 Task: Find connections with filter location Kheda with filter topic #startupswith filter profile language English with filter current company Cognizant with filter school Muthayammal Engineering College with filter industry Conservation Programs with filter service category Financial Planning with filter keywords title Area Sales Manager
Action: Mouse moved to (305, 220)
Screenshot: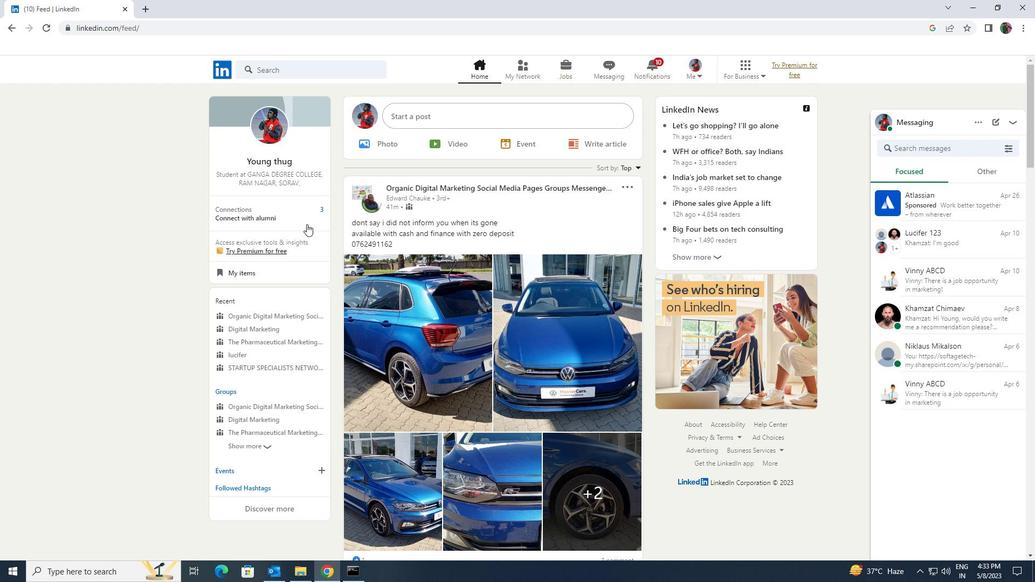
Action: Mouse pressed left at (305, 220)
Screenshot: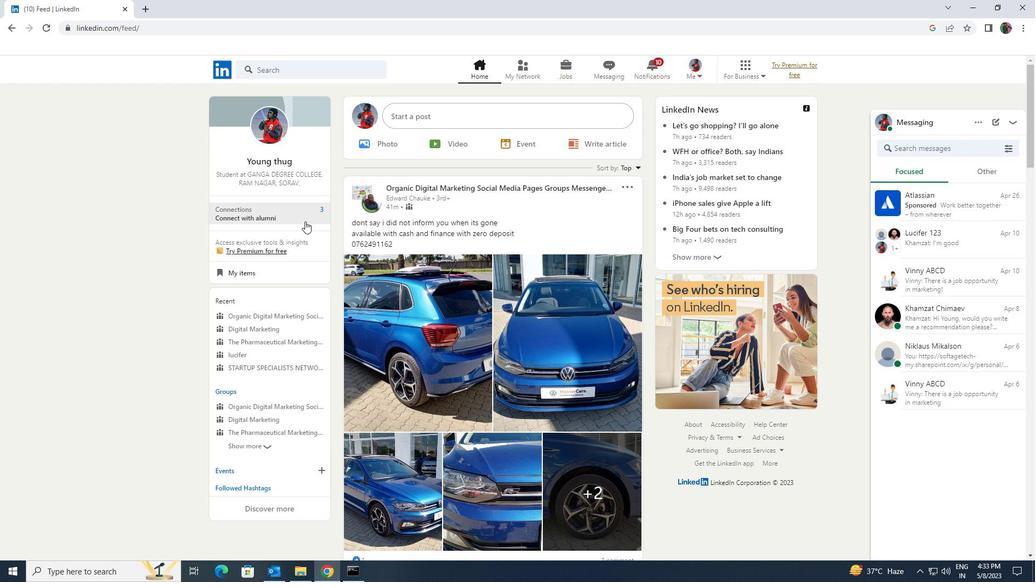 
Action: Mouse moved to (313, 127)
Screenshot: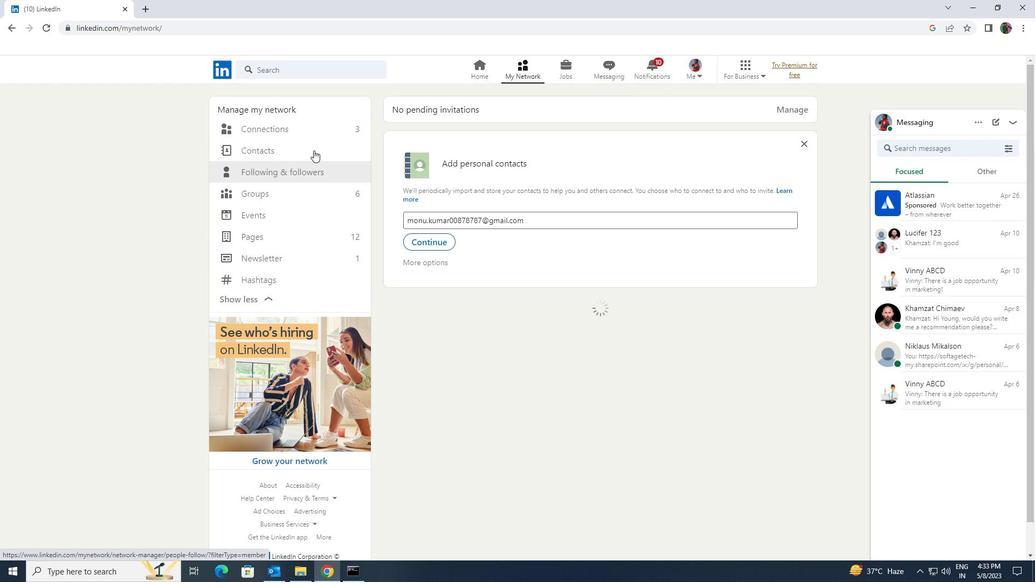 
Action: Mouse pressed left at (313, 127)
Screenshot: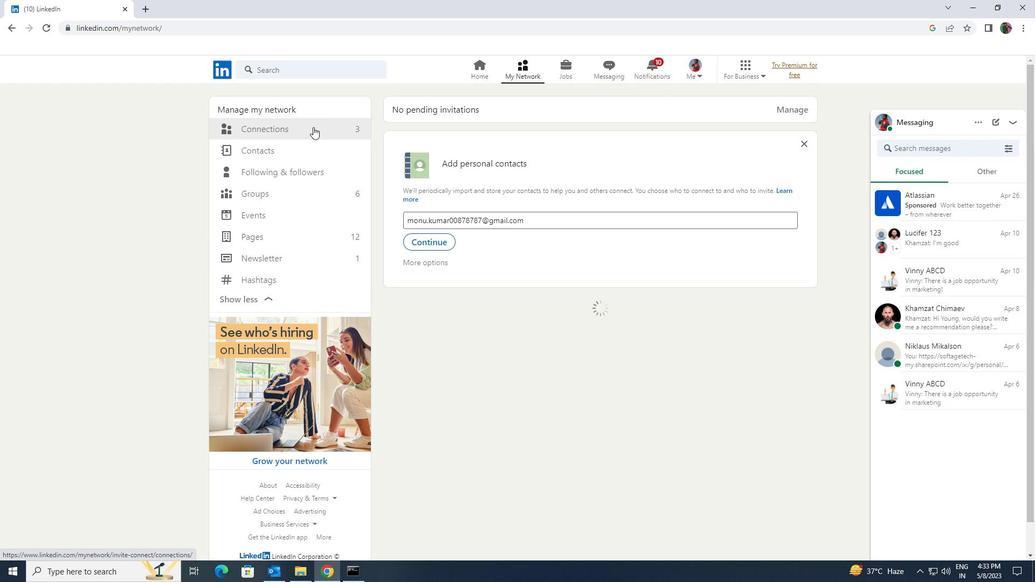 
Action: Mouse moved to (587, 132)
Screenshot: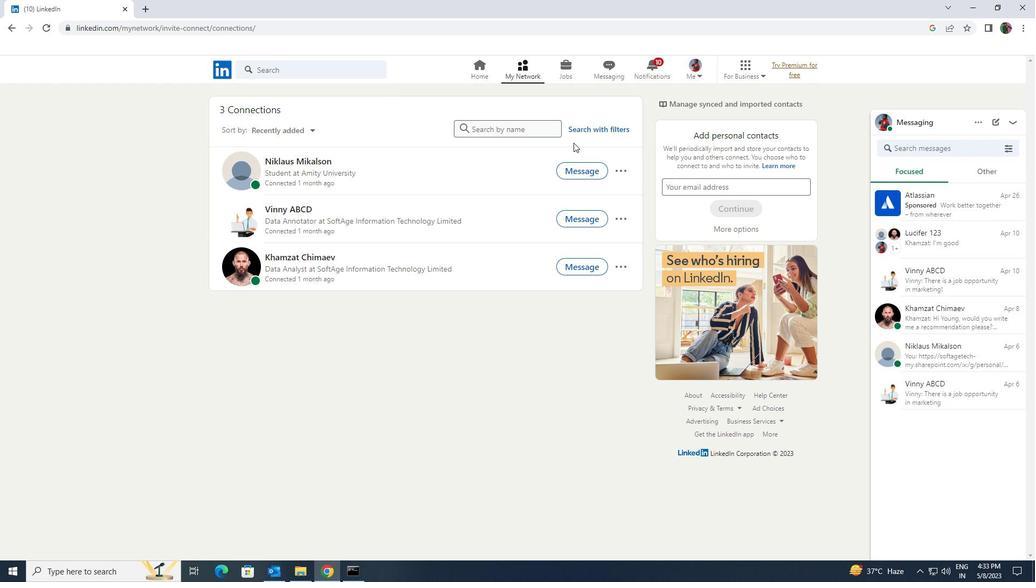 
Action: Mouse pressed left at (587, 132)
Screenshot: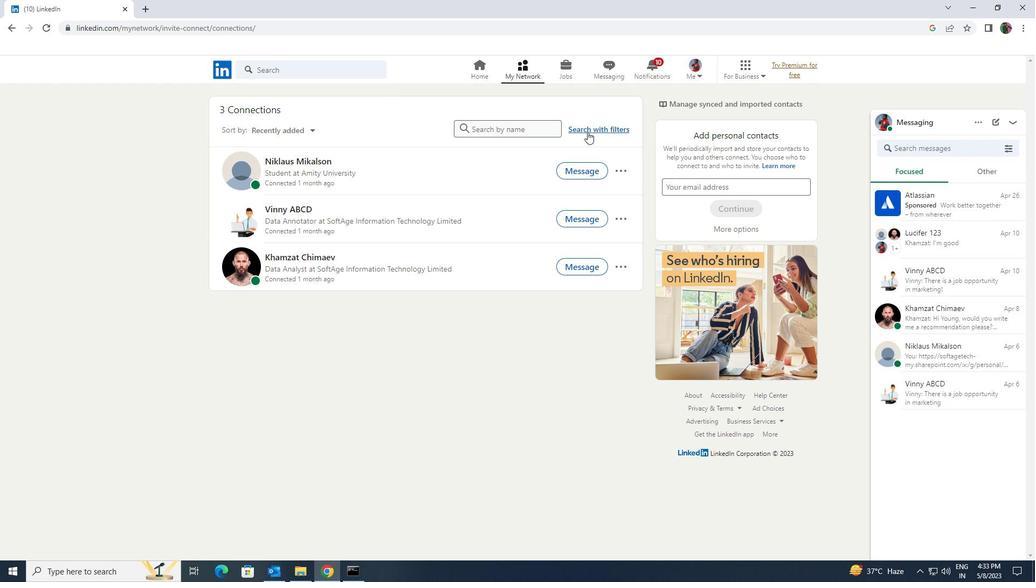 
Action: Mouse moved to (547, 94)
Screenshot: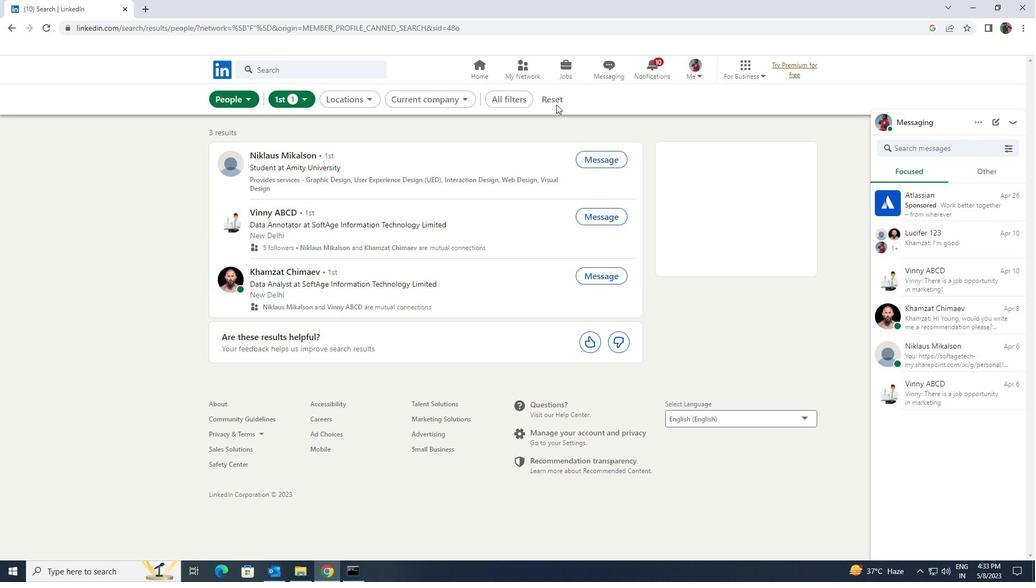 
Action: Mouse pressed left at (547, 94)
Screenshot: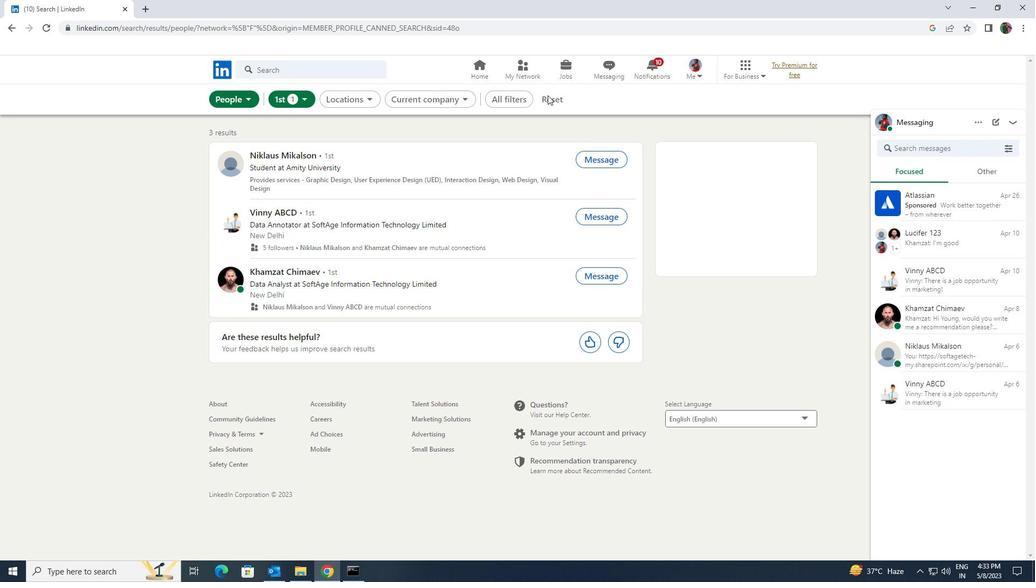 
Action: Mouse moved to (550, 99)
Screenshot: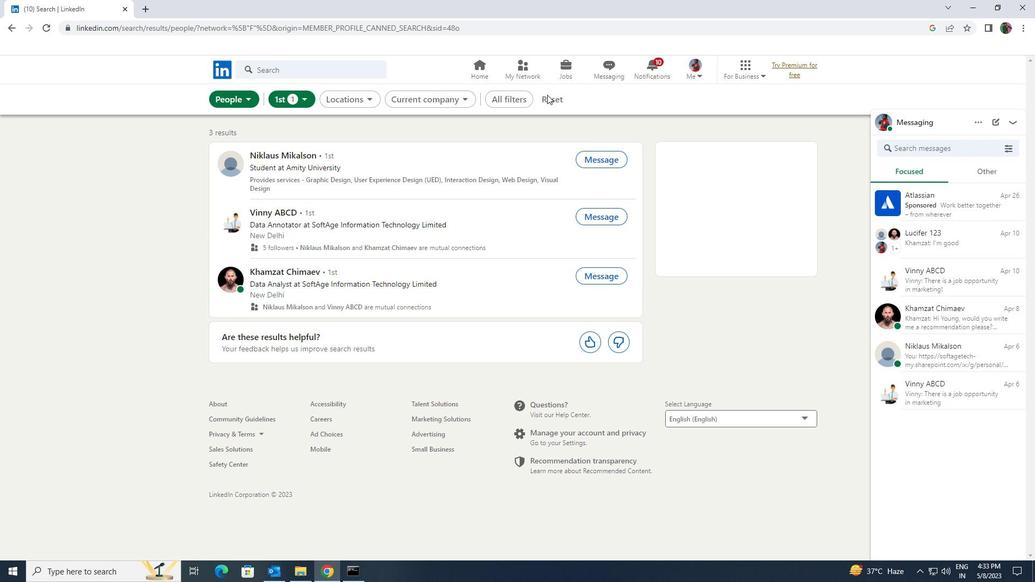 
Action: Mouse pressed left at (550, 99)
Screenshot: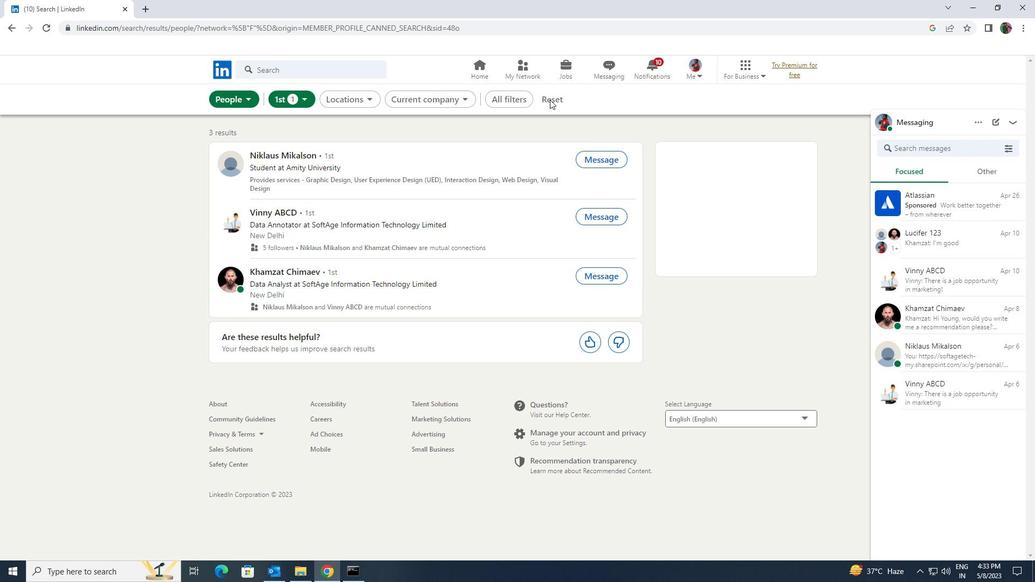 
Action: Mouse moved to (549, 99)
Screenshot: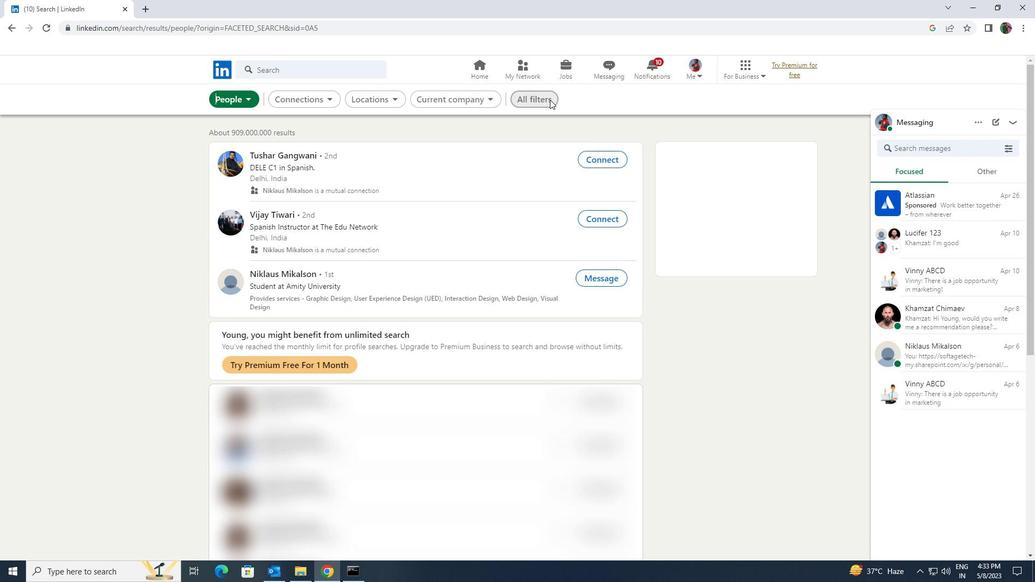 
Action: Mouse pressed left at (549, 99)
Screenshot: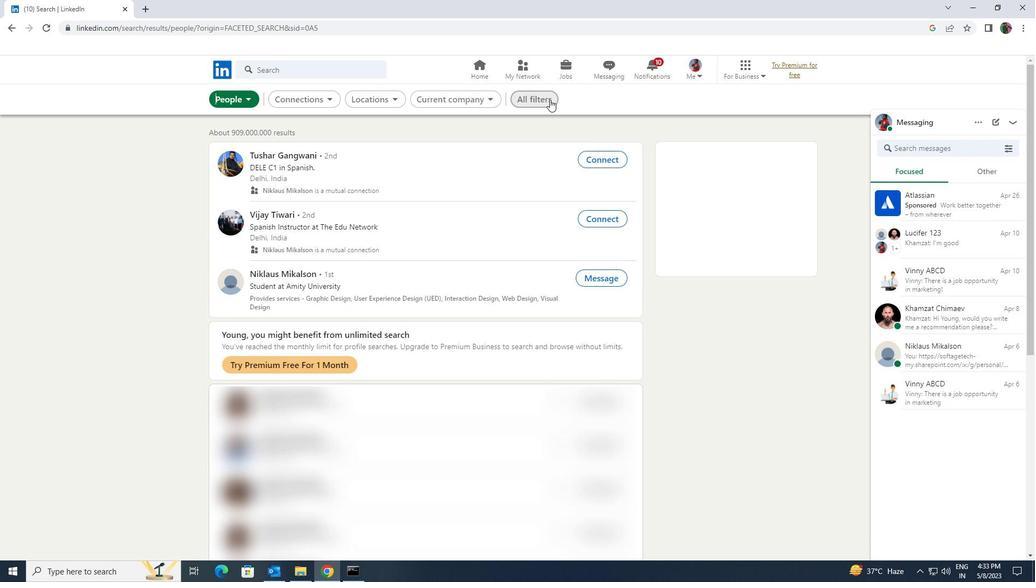 
Action: Mouse moved to (896, 429)
Screenshot: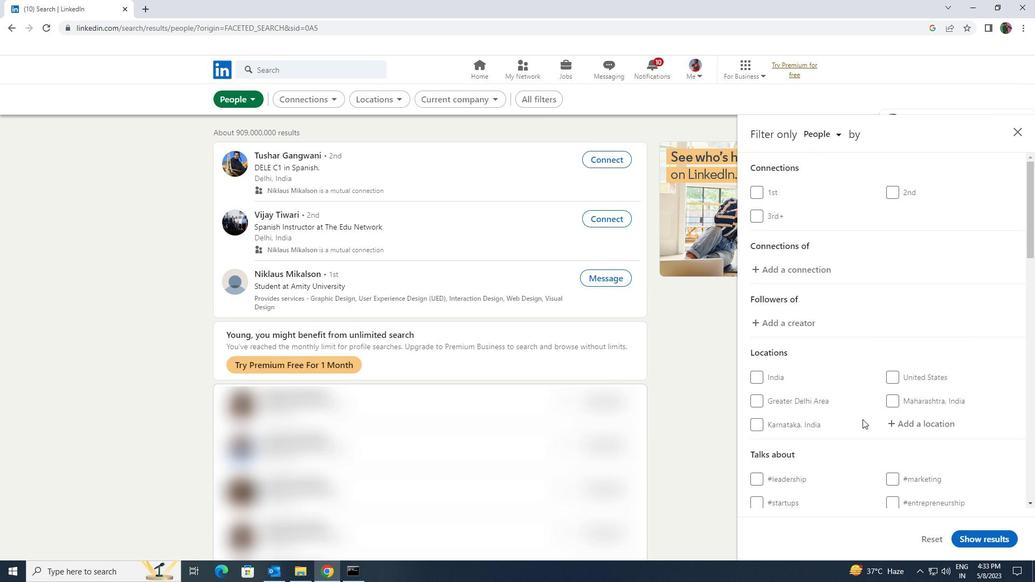 
Action: Mouse pressed left at (896, 429)
Screenshot: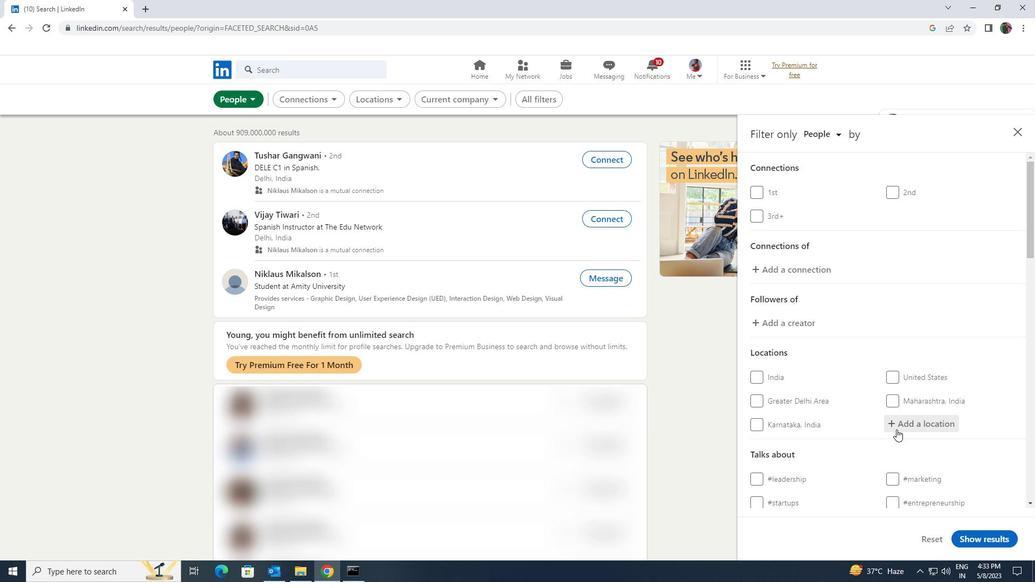 
Action: Key pressed <Key.shift><Key.shift><Key.shift><Key.shift><Key.shift><Key.shift><Key.shift>KHEDA
Screenshot: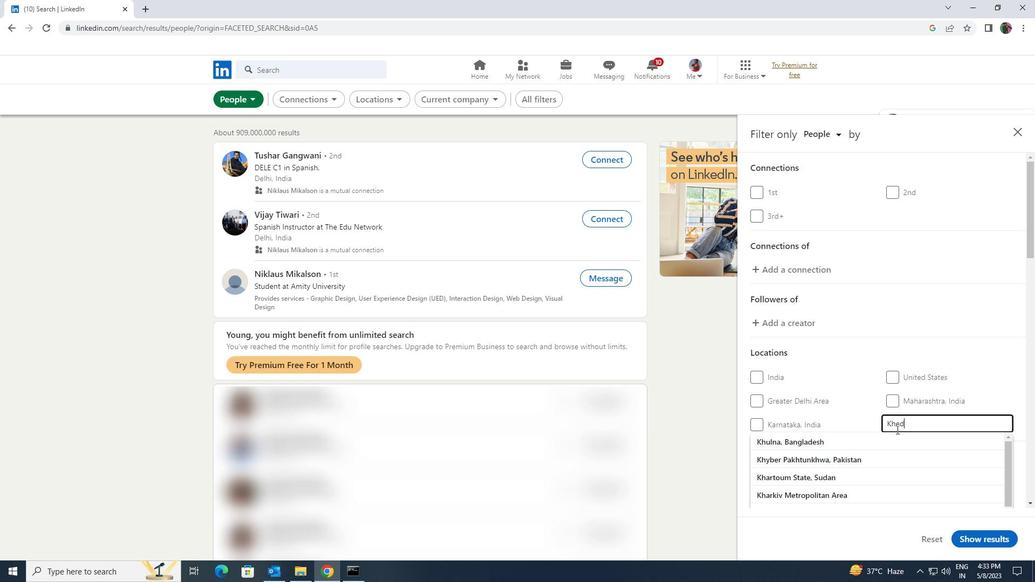 
Action: Mouse moved to (895, 438)
Screenshot: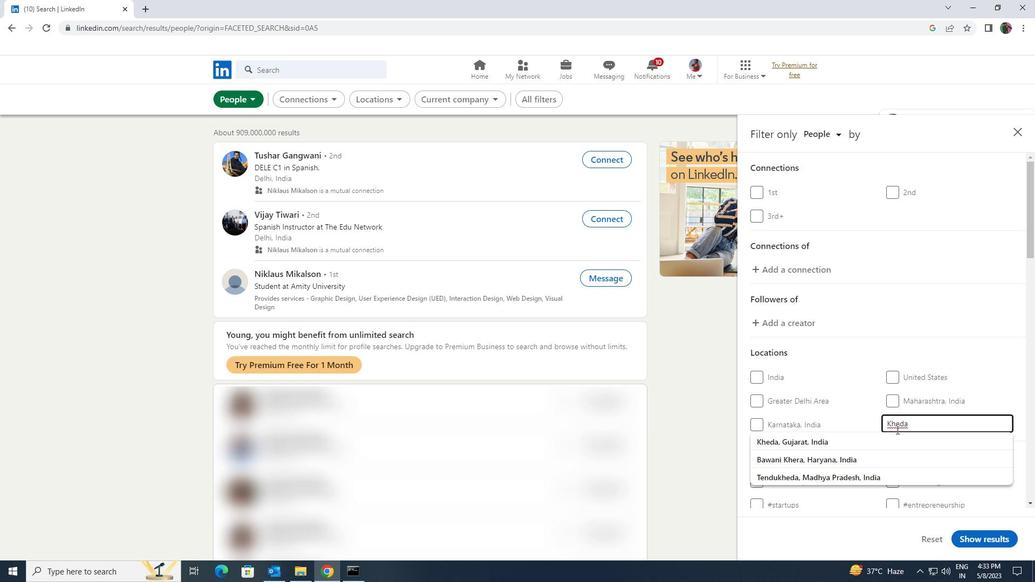 
Action: Mouse pressed left at (895, 438)
Screenshot: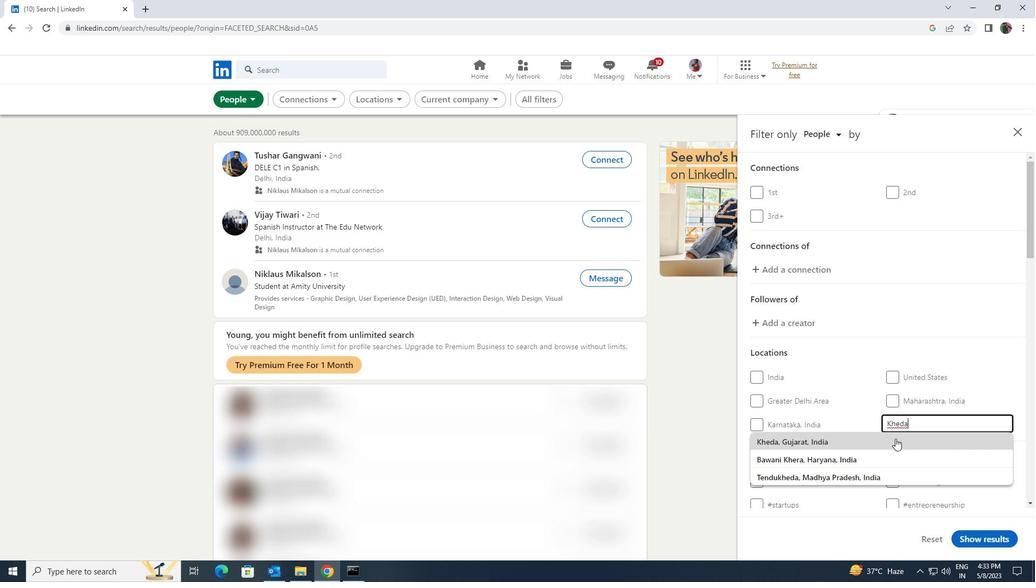 
Action: Mouse scrolled (895, 438) with delta (0, 0)
Screenshot: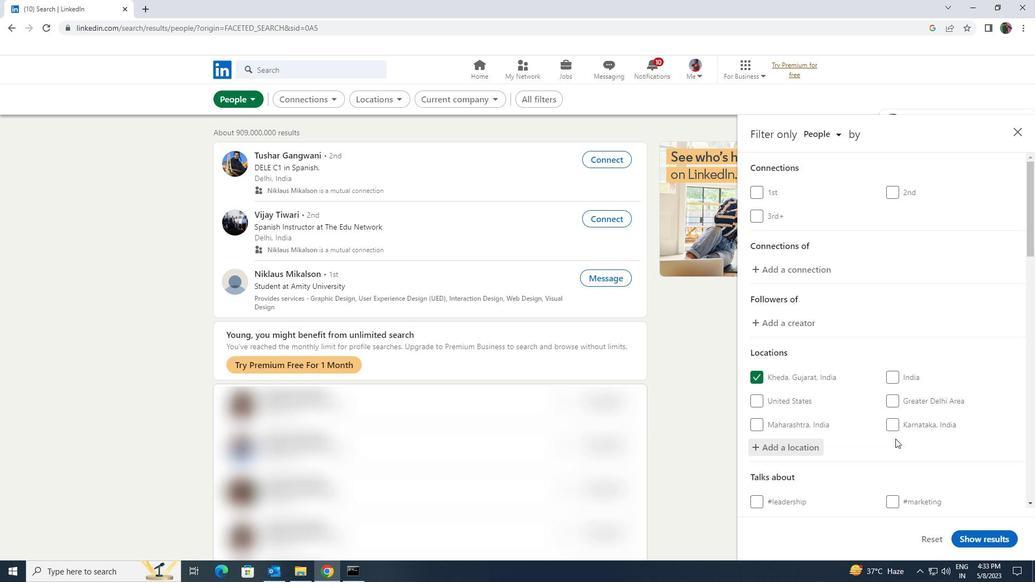 
Action: Mouse scrolled (895, 438) with delta (0, 0)
Screenshot: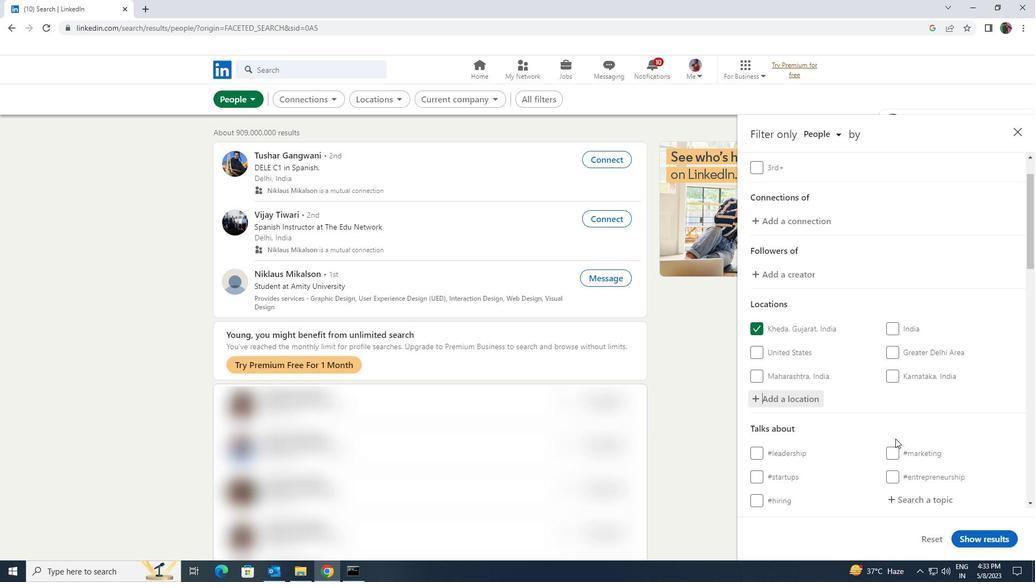 
Action: Mouse moved to (895, 444)
Screenshot: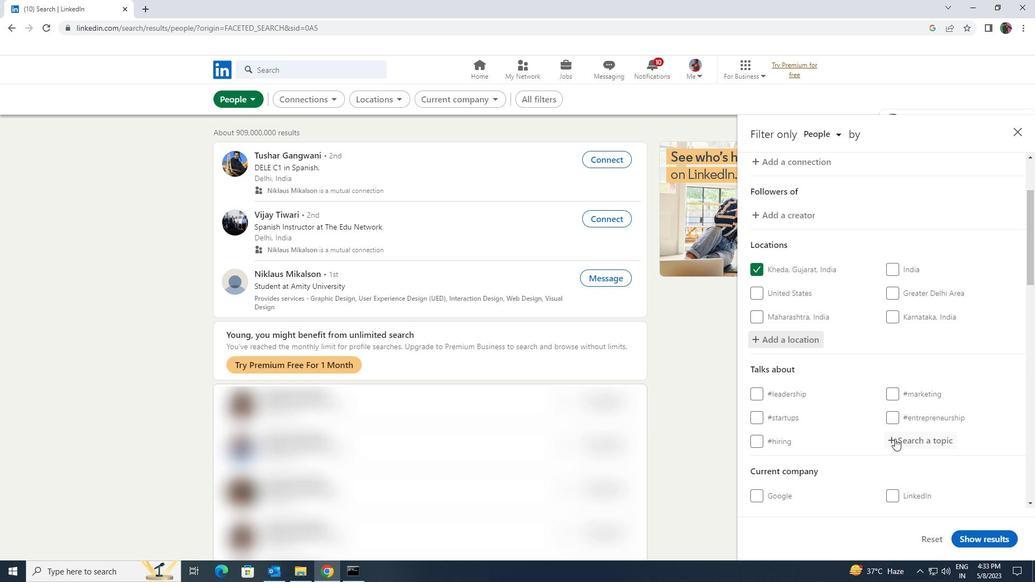 
Action: Mouse pressed left at (895, 444)
Screenshot: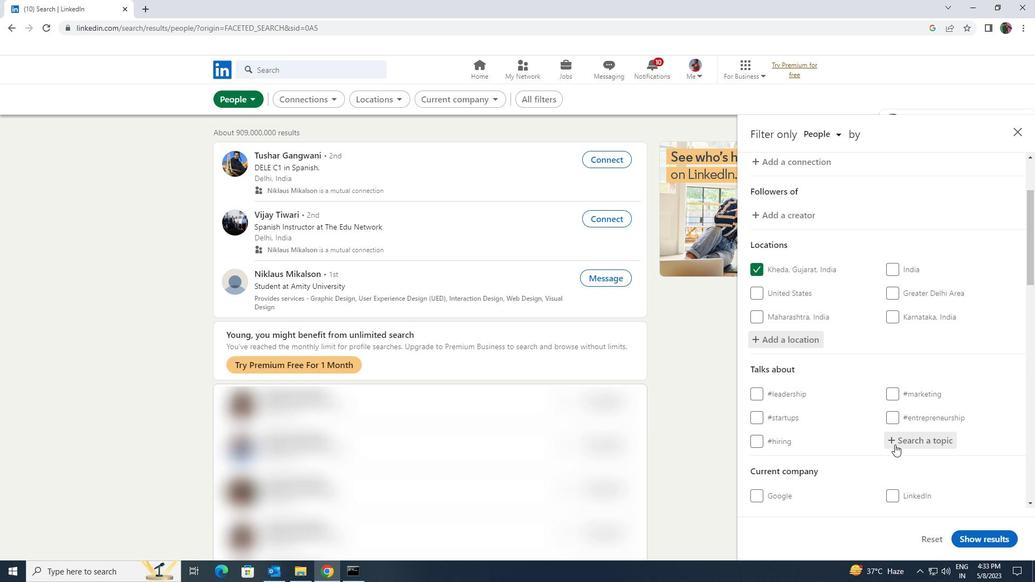 
Action: Key pressed <Key.shift>STARTUP
Screenshot: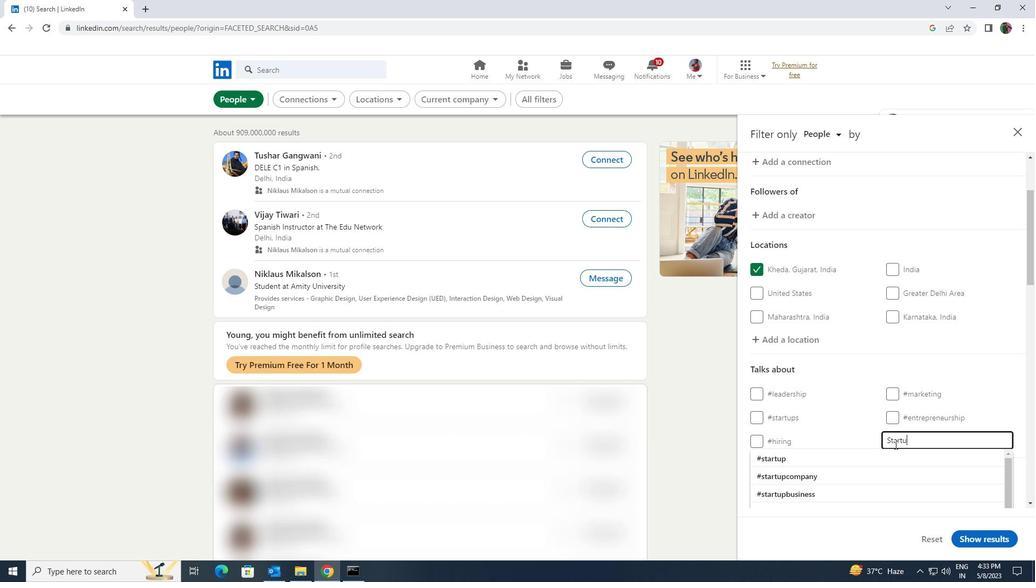 
Action: Mouse moved to (891, 460)
Screenshot: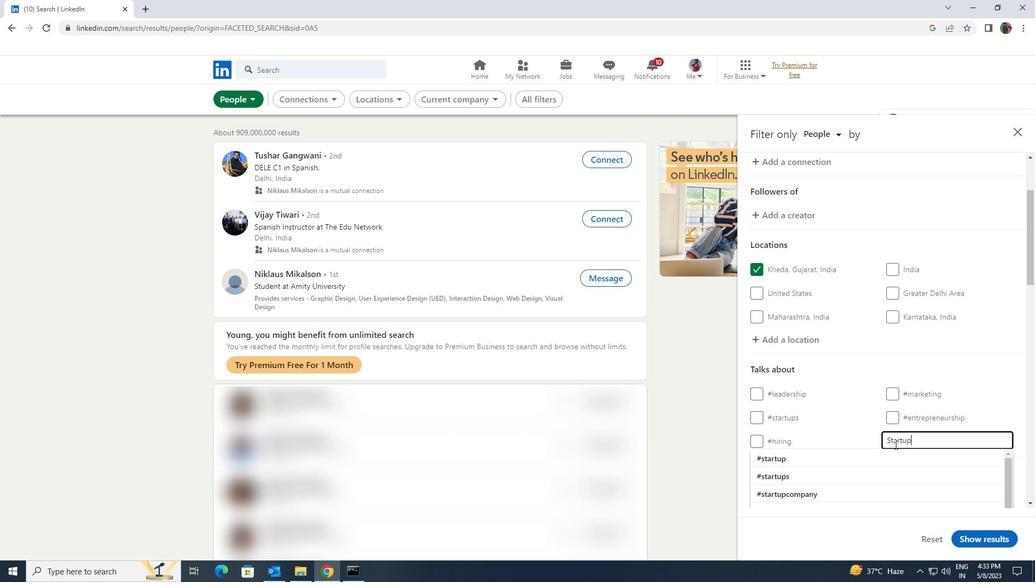 
Action: Mouse pressed left at (891, 460)
Screenshot: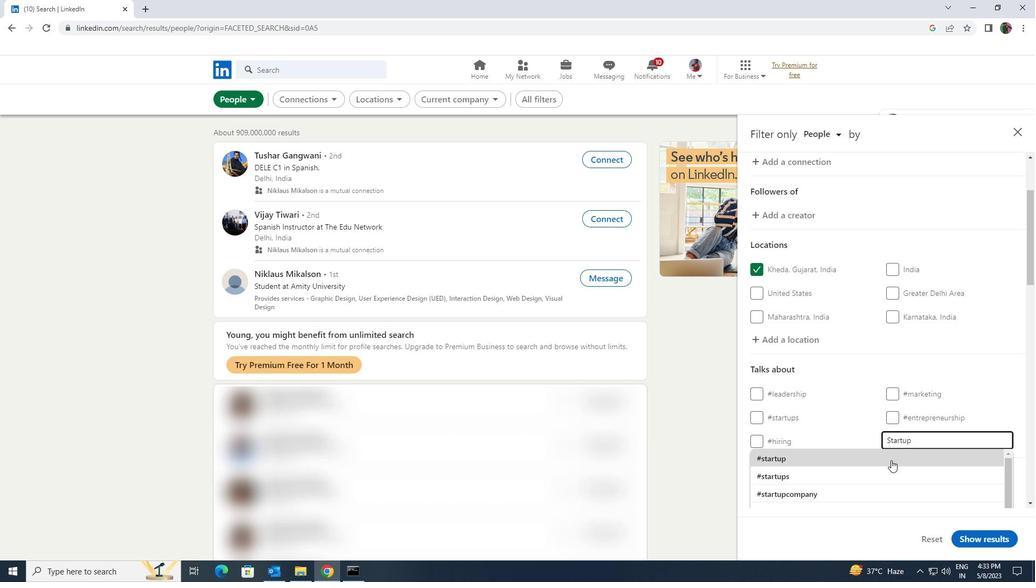 
Action: Mouse scrolled (891, 459) with delta (0, 0)
Screenshot: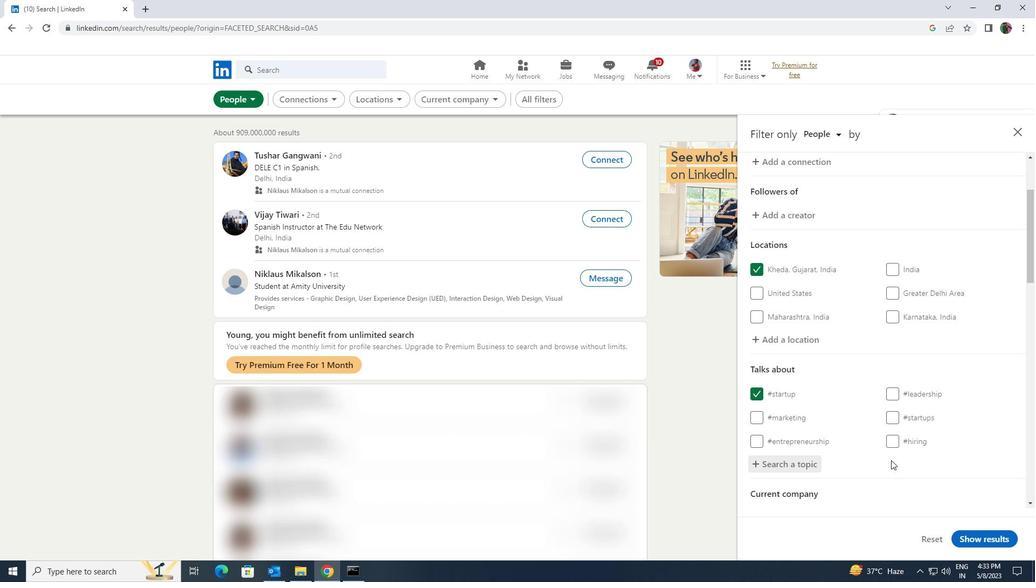 
Action: Mouse scrolled (891, 459) with delta (0, 0)
Screenshot: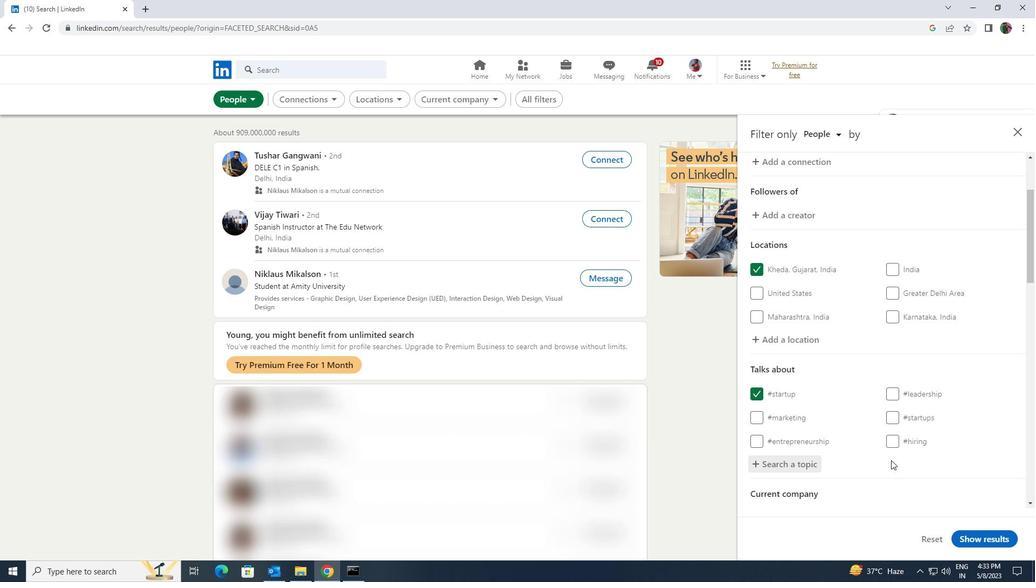 
Action: Mouse scrolled (891, 459) with delta (0, 0)
Screenshot: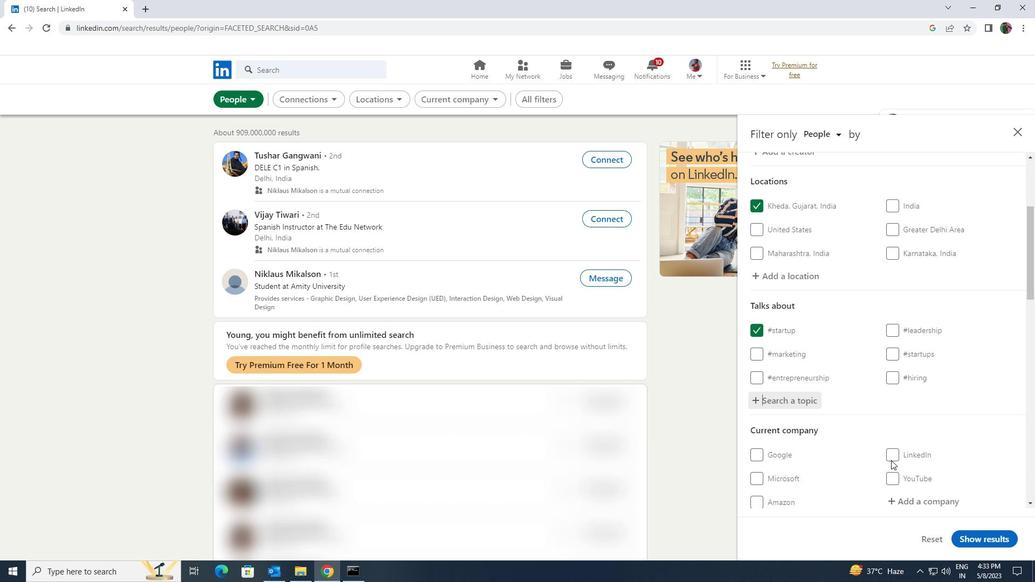 
Action: Mouse scrolled (891, 459) with delta (0, 0)
Screenshot: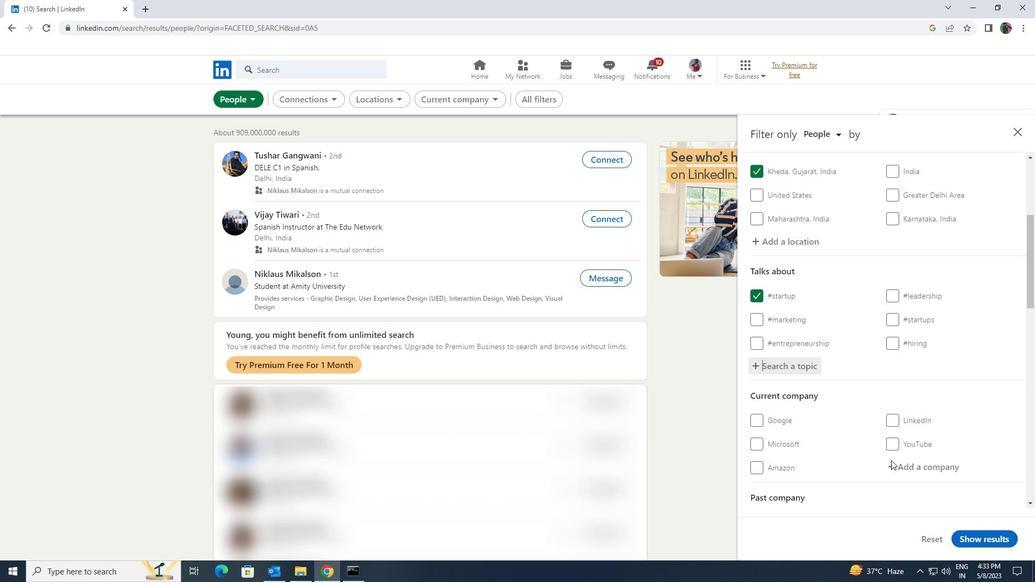 
Action: Mouse scrolled (891, 459) with delta (0, 0)
Screenshot: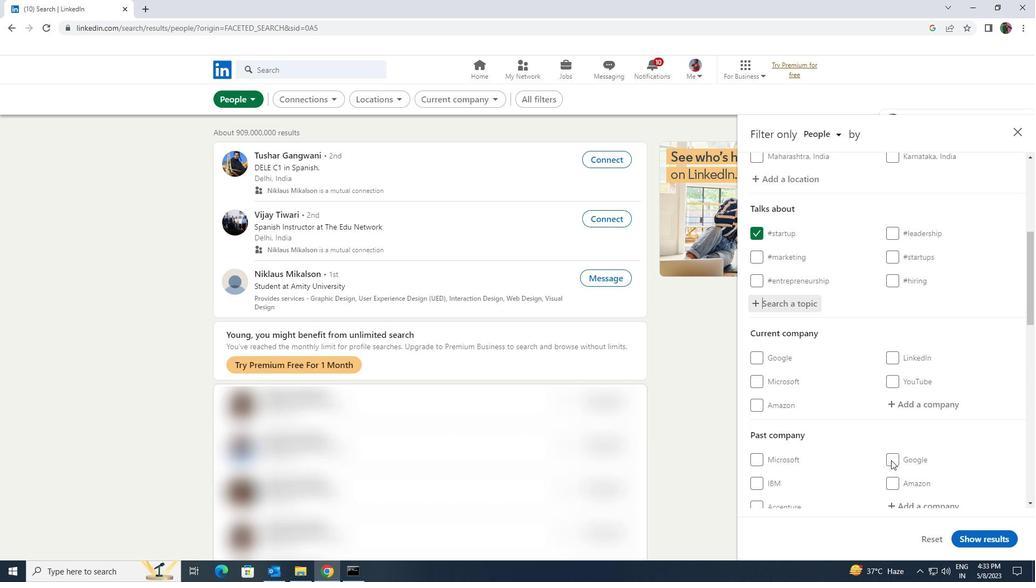 
Action: Mouse scrolled (891, 459) with delta (0, 0)
Screenshot: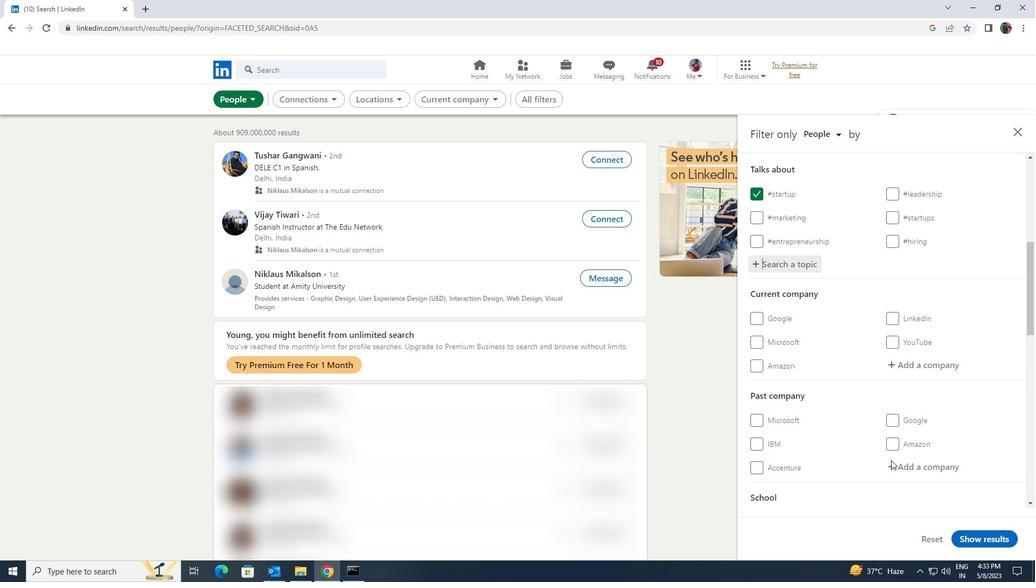 
Action: Mouse scrolled (891, 459) with delta (0, 0)
Screenshot: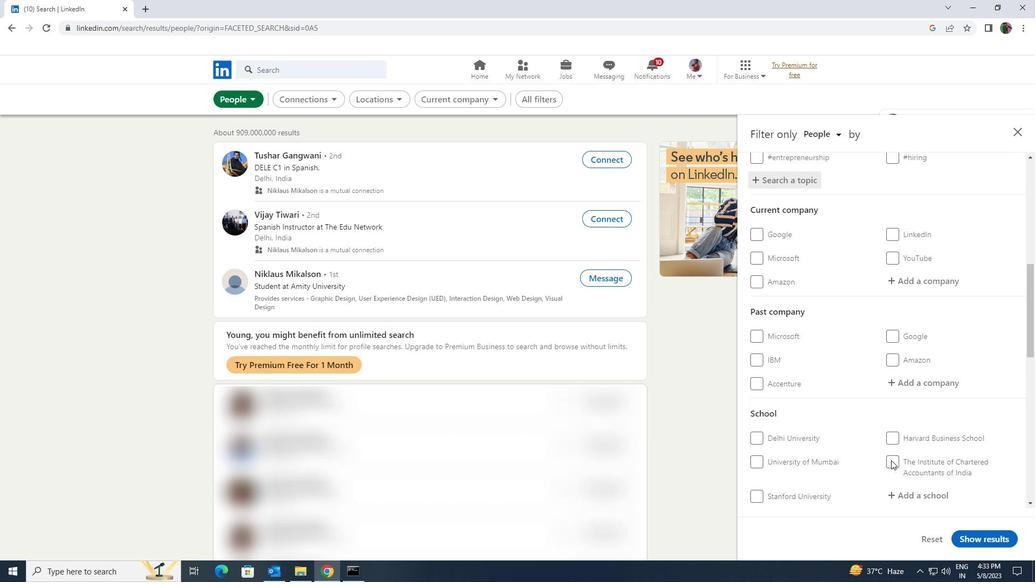 
Action: Mouse scrolled (891, 459) with delta (0, 0)
Screenshot: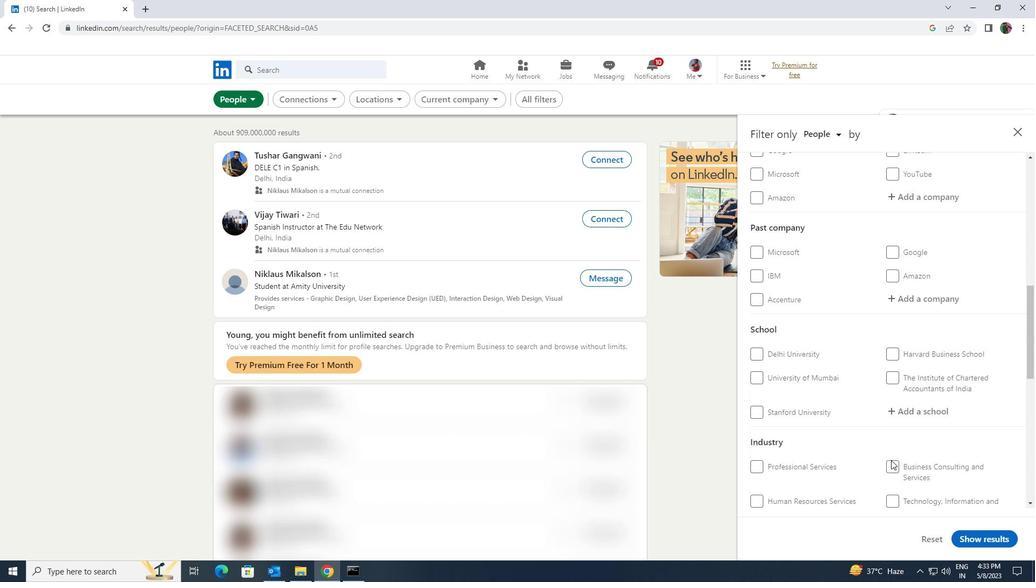 
Action: Mouse scrolled (891, 459) with delta (0, 0)
Screenshot: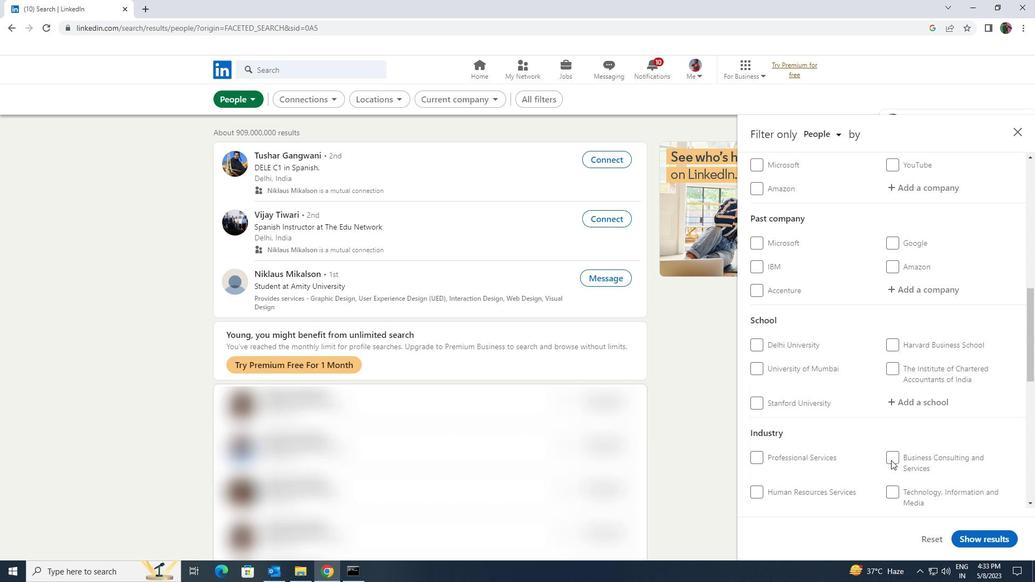 
Action: Mouse moved to (771, 488)
Screenshot: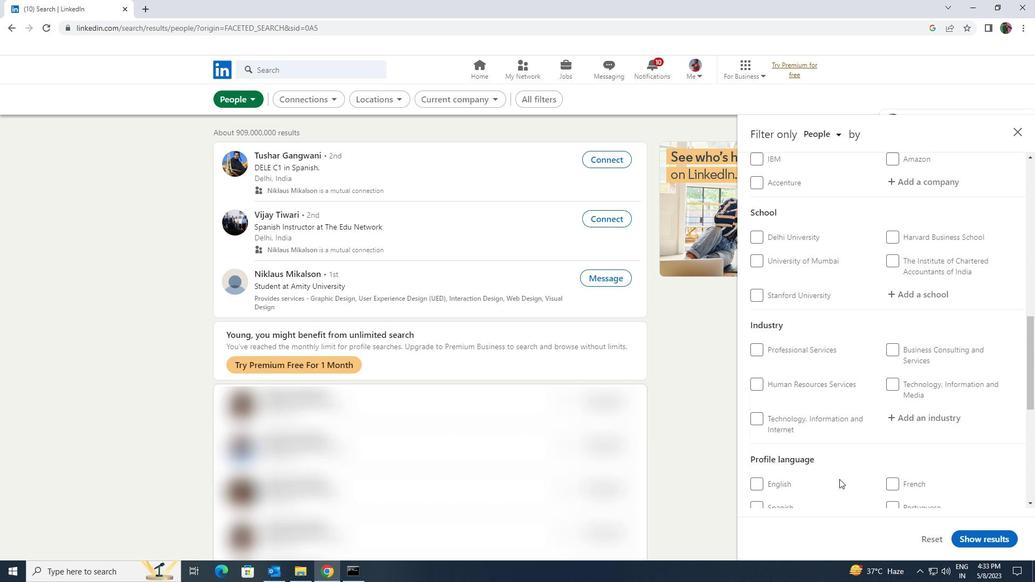 
Action: Mouse pressed left at (771, 488)
Screenshot: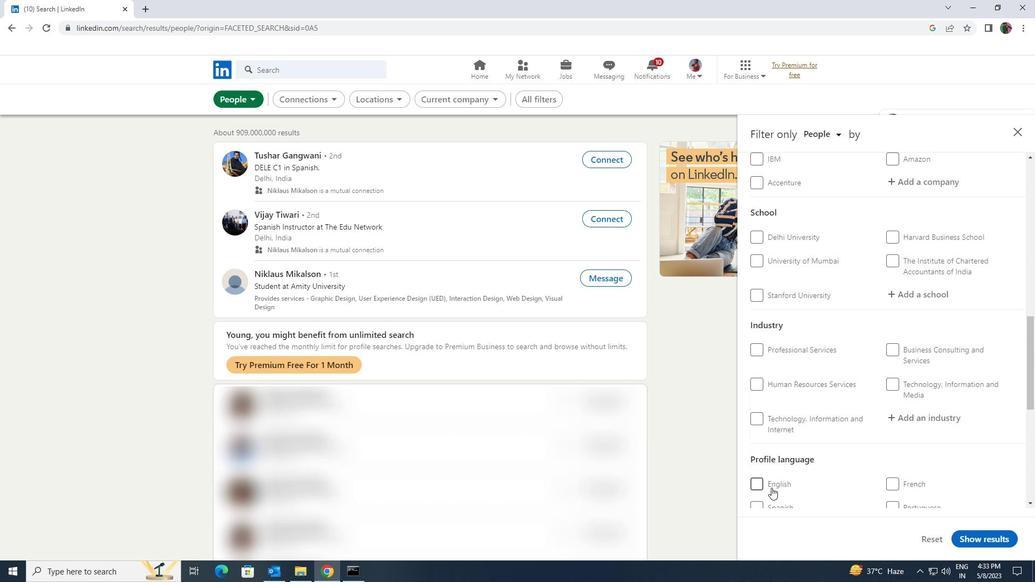 
Action: Mouse moved to (819, 475)
Screenshot: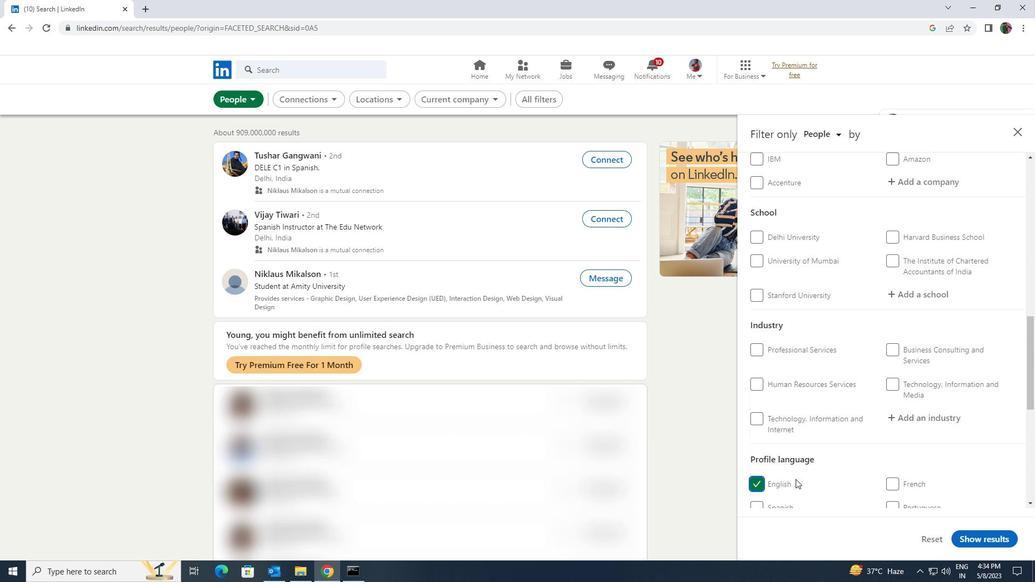 
Action: Mouse scrolled (819, 476) with delta (0, 0)
Screenshot: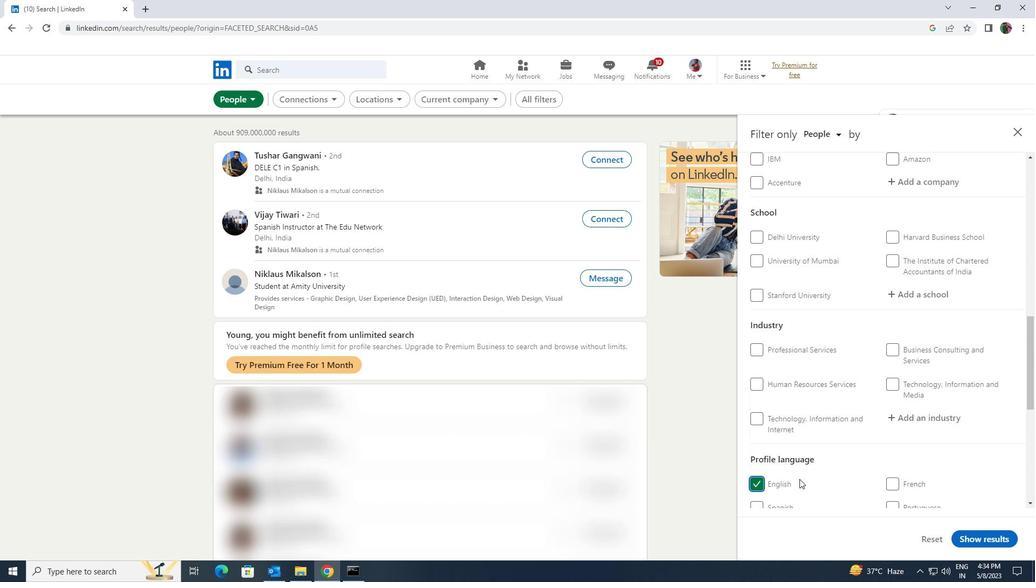 
Action: Mouse scrolled (819, 476) with delta (0, 0)
Screenshot: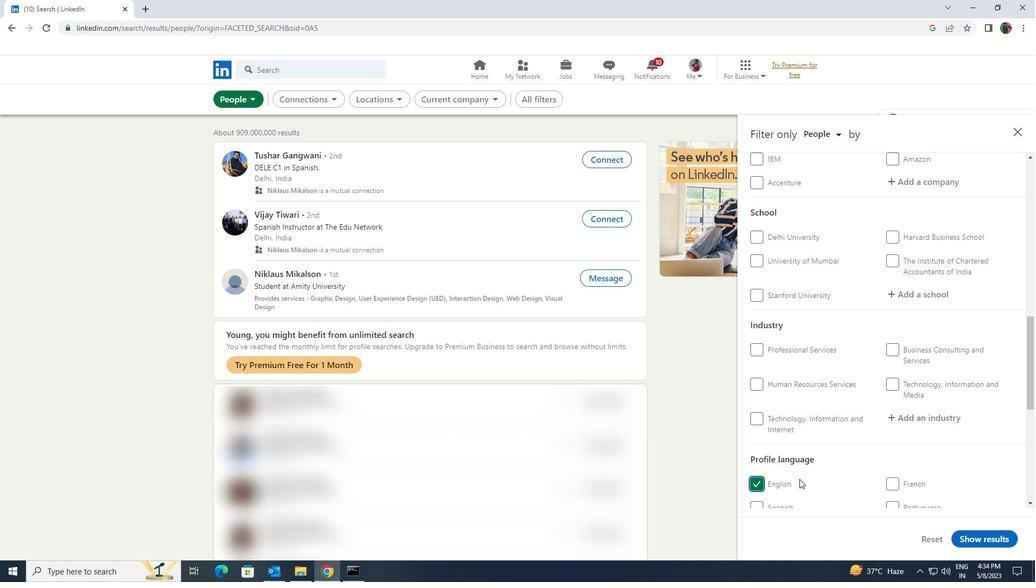 
Action: Mouse scrolled (819, 476) with delta (0, 0)
Screenshot: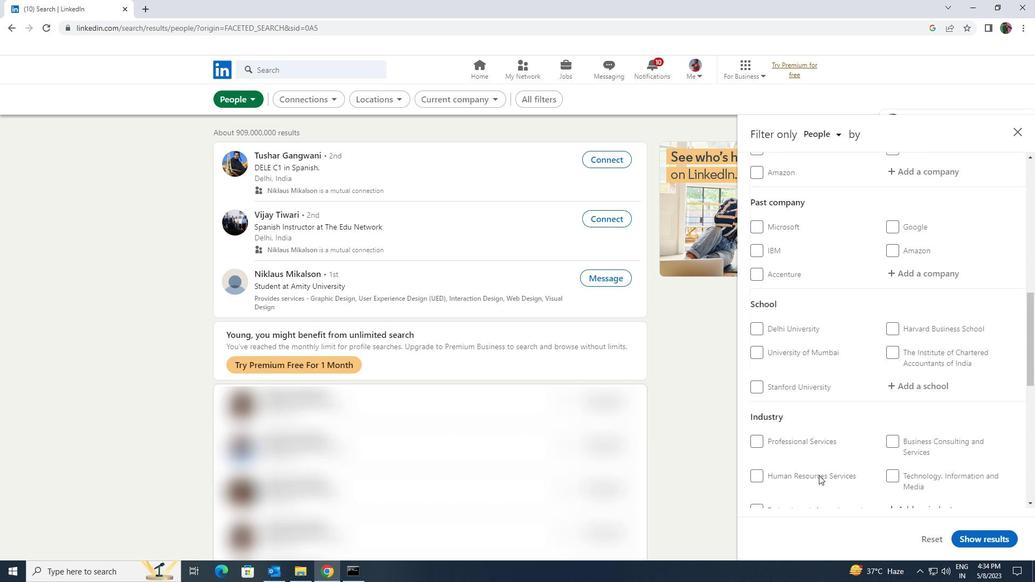 
Action: Mouse scrolled (819, 476) with delta (0, 0)
Screenshot: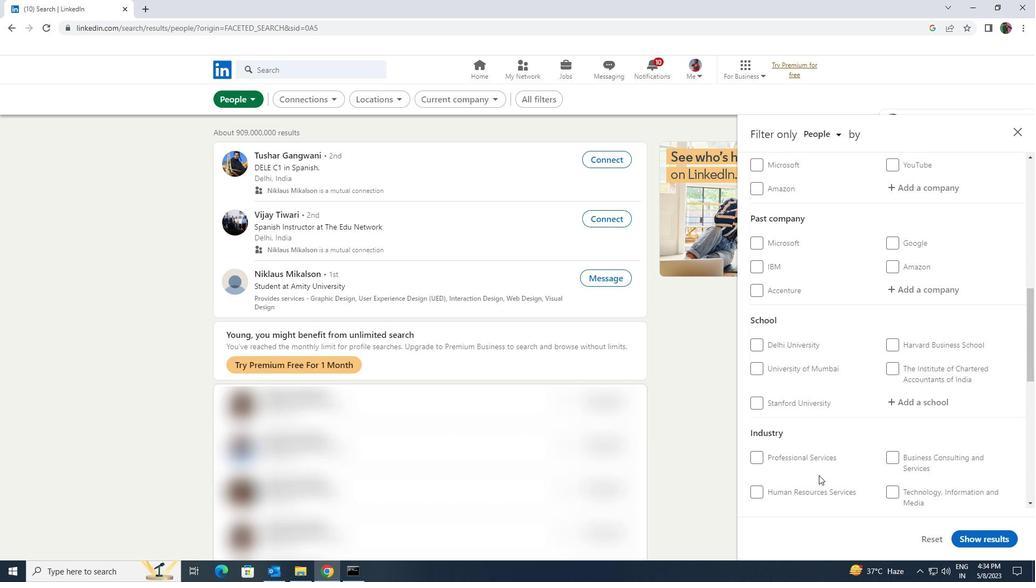
Action: Mouse scrolled (819, 476) with delta (0, 0)
Screenshot: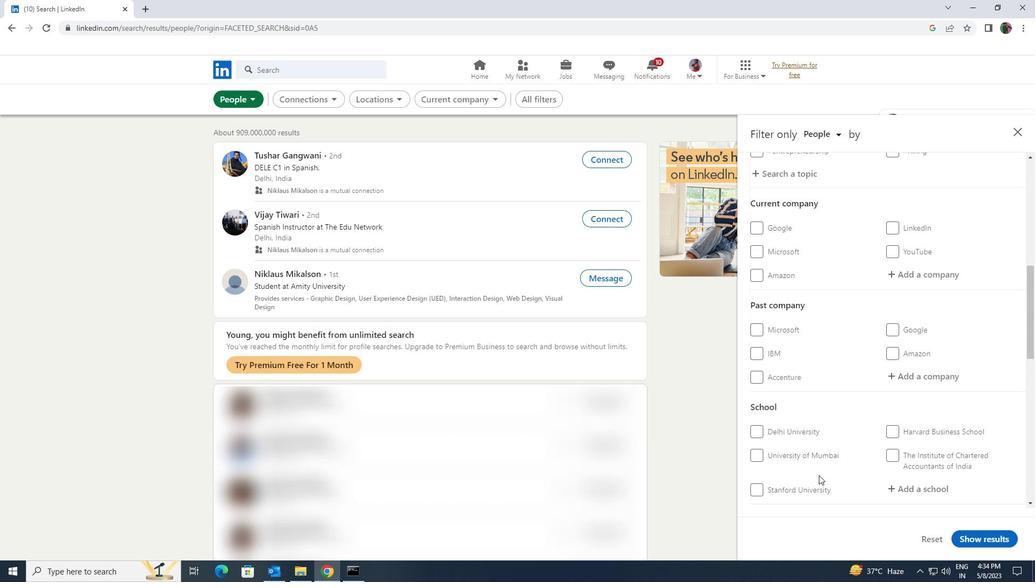 
Action: Mouse scrolled (819, 476) with delta (0, 0)
Screenshot: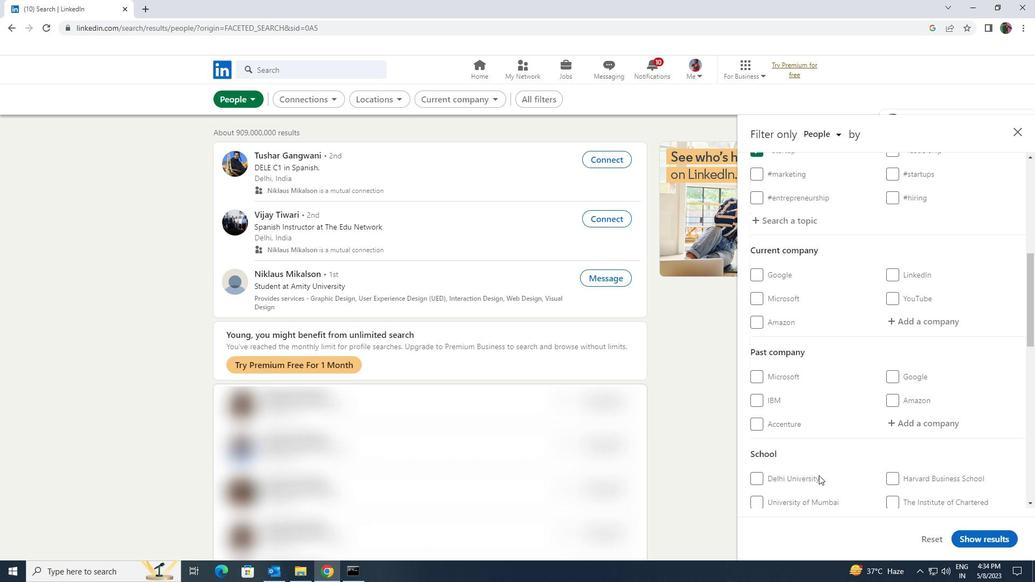 
Action: Mouse scrolled (819, 476) with delta (0, 0)
Screenshot: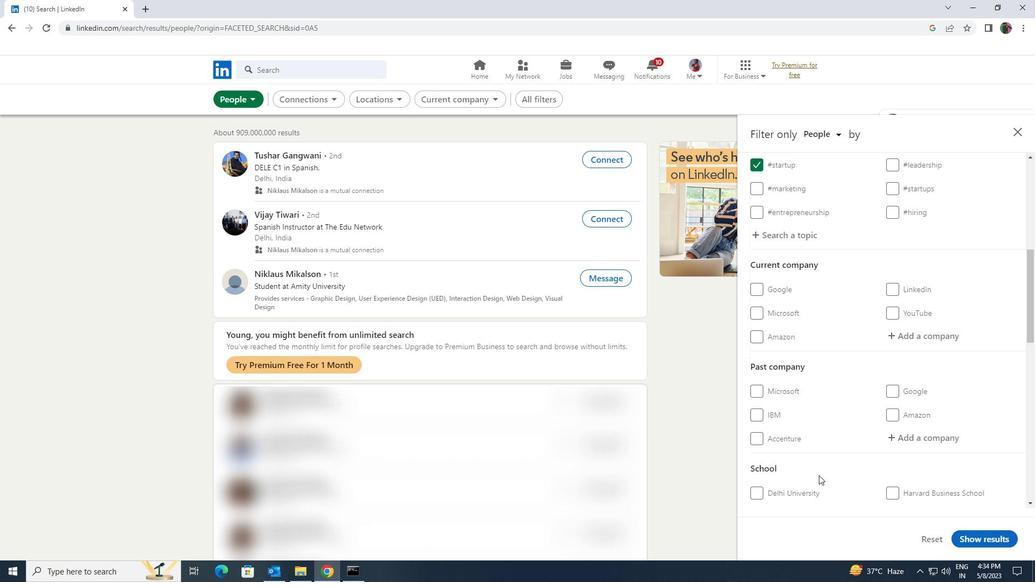 
Action: Mouse moved to (918, 464)
Screenshot: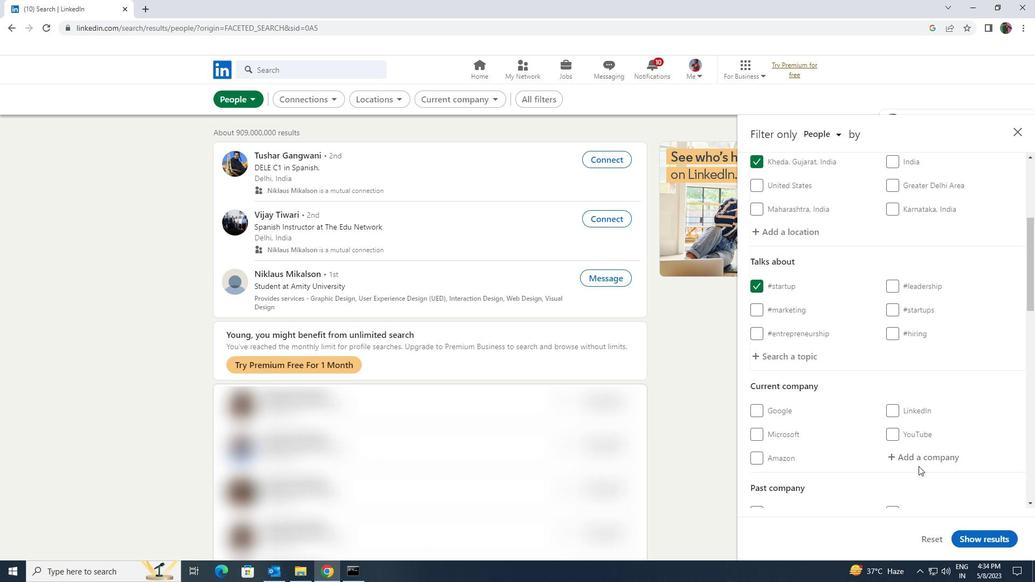 
Action: Mouse pressed left at (918, 464)
Screenshot: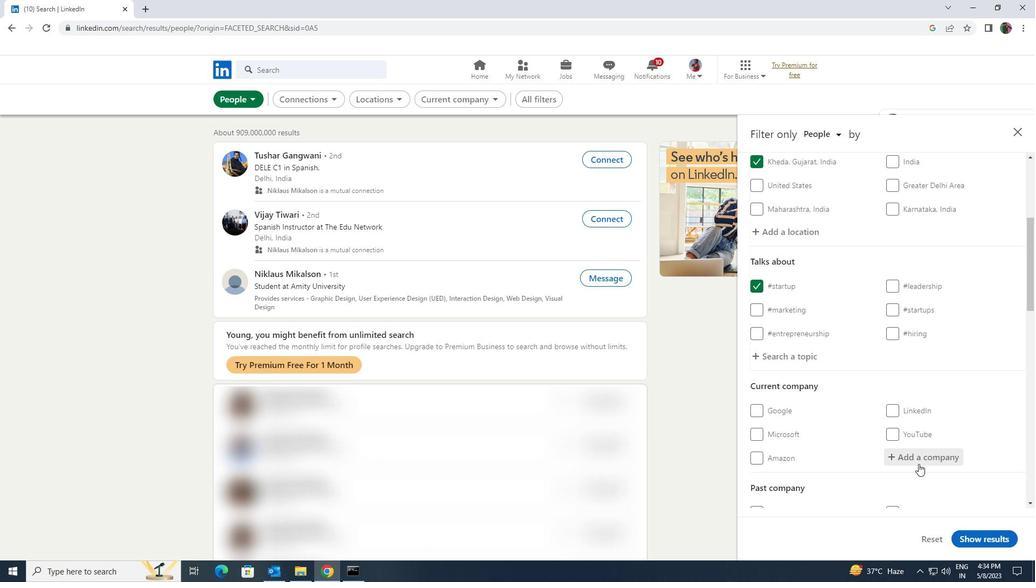 
Action: Key pressed <Key.shift><Key.shift><Key.shift><Key.shift><Key.shift><Key.shift><Key.shift>COGNIZANT
Screenshot: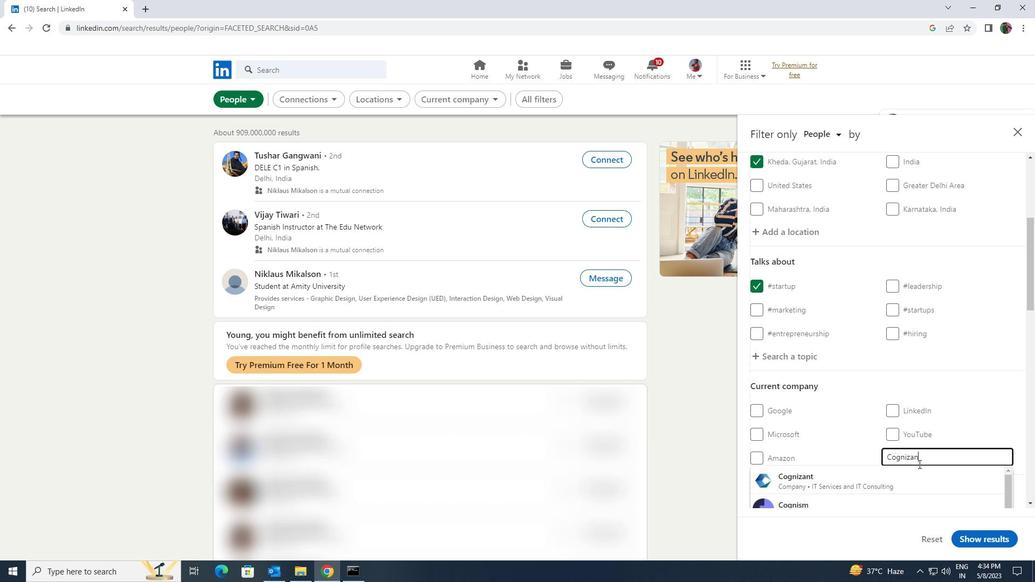 
Action: Mouse moved to (913, 475)
Screenshot: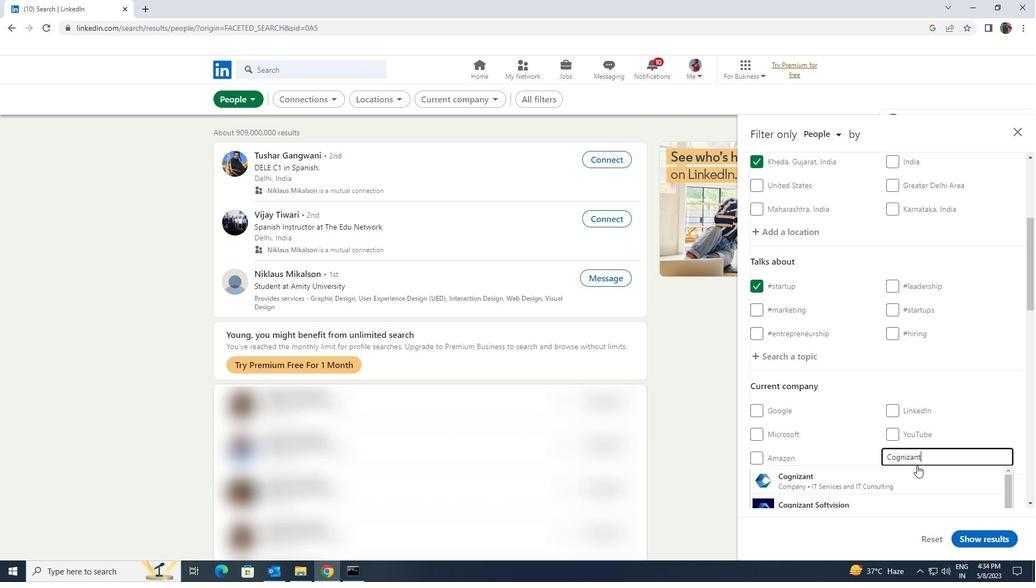 
Action: Mouse pressed left at (913, 475)
Screenshot: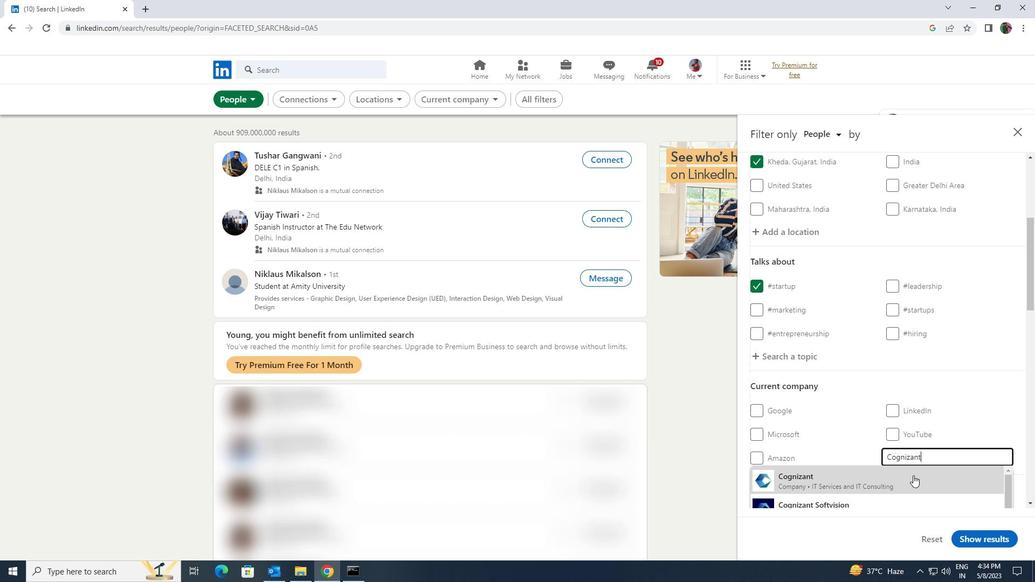 
Action: Mouse moved to (911, 465)
Screenshot: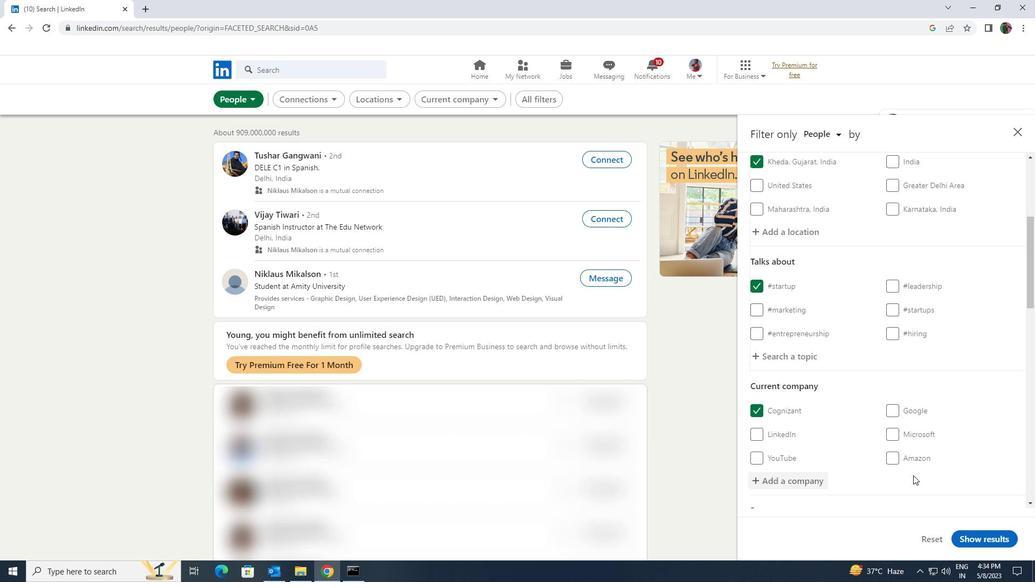 
Action: Mouse scrolled (911, 465) with delta (0, 0)
Screenshot: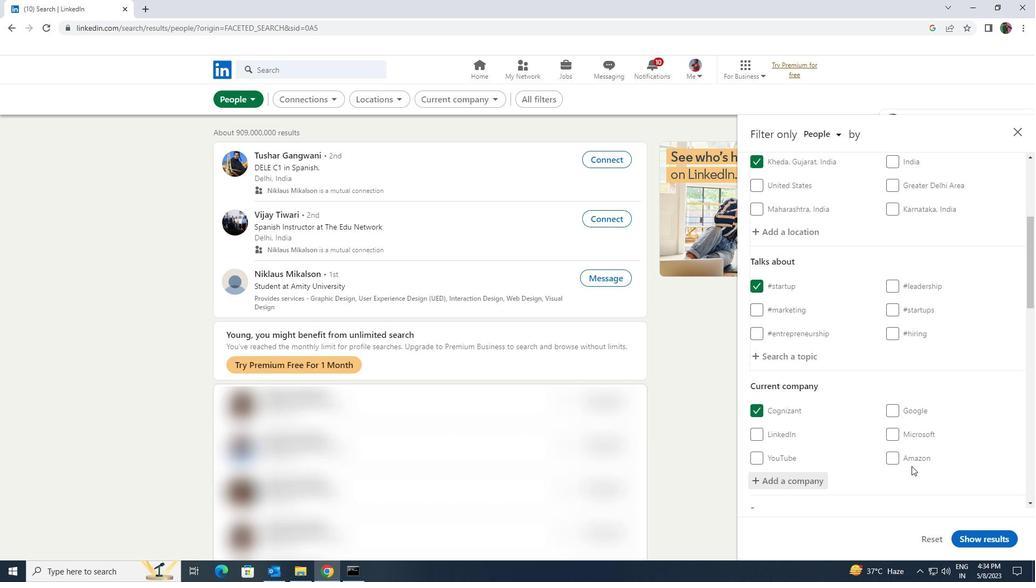 
Action: Mouse scrolled (911, 465) with delta (0, 0)
Screenshot: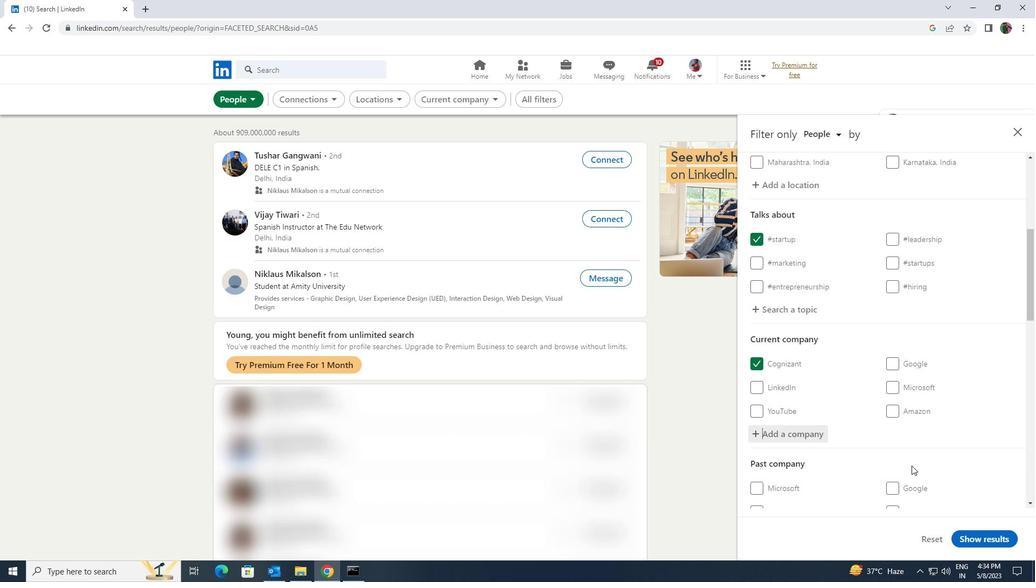 
Action: Mouse scrolled (911, 465) with delta (0, 0)
Screenshot: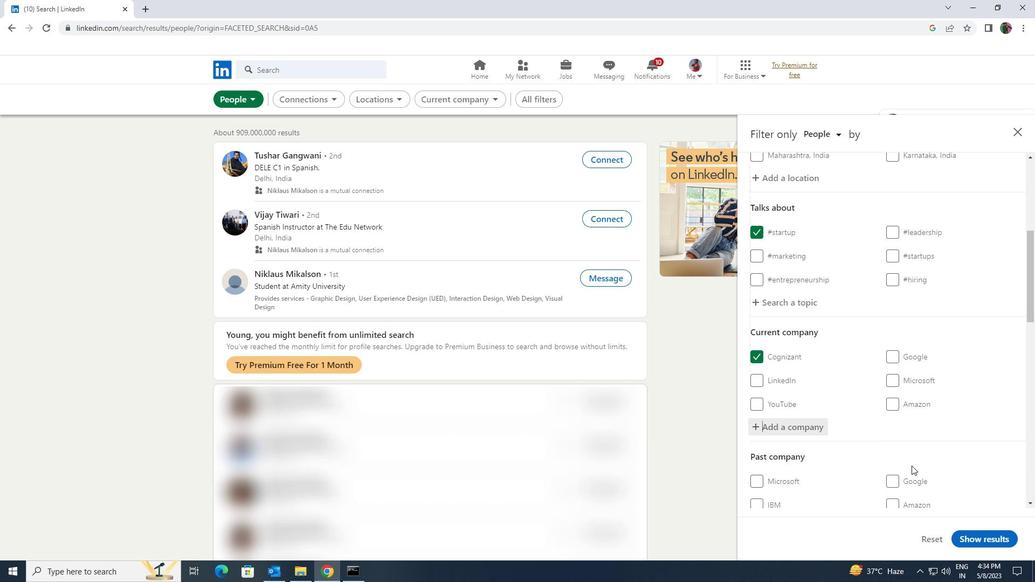 
Action: Mouse scrolled (911, 465) with delta (0, 0)
Screenshot: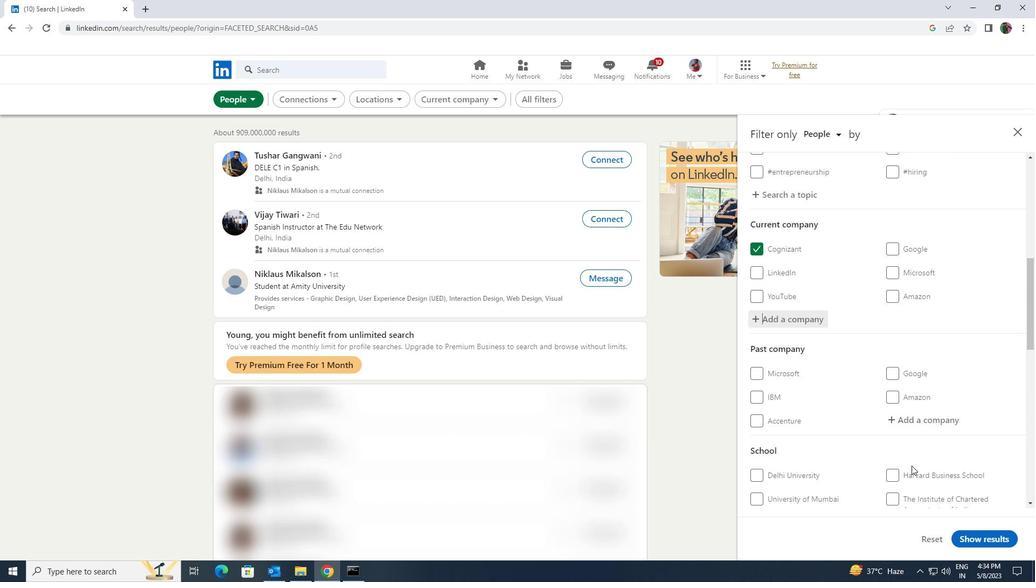 
Action: Mouse moved to (906, 471)
Screenshot: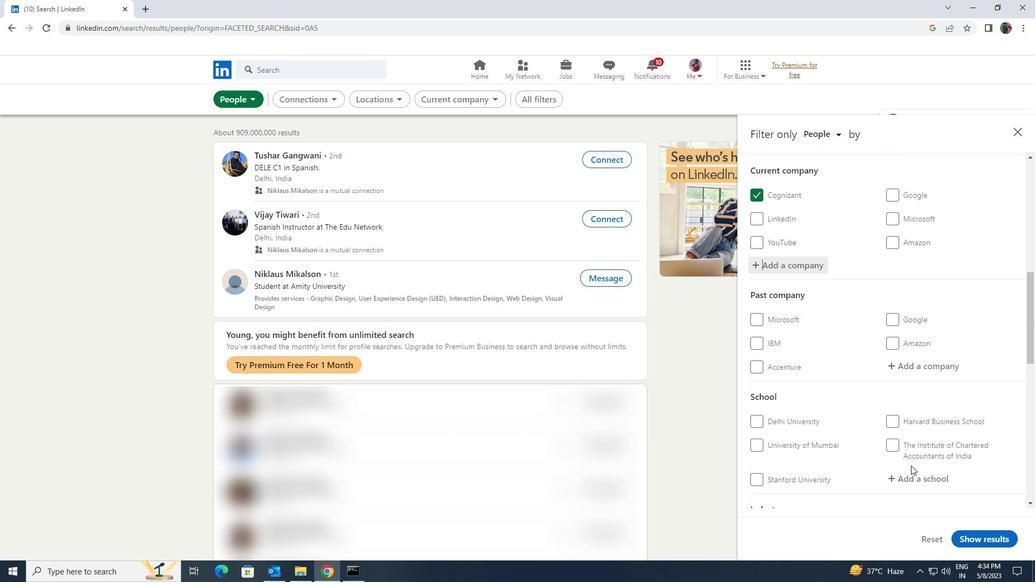 
Action: Mouse pressed left at (906, 471)
Screenshot: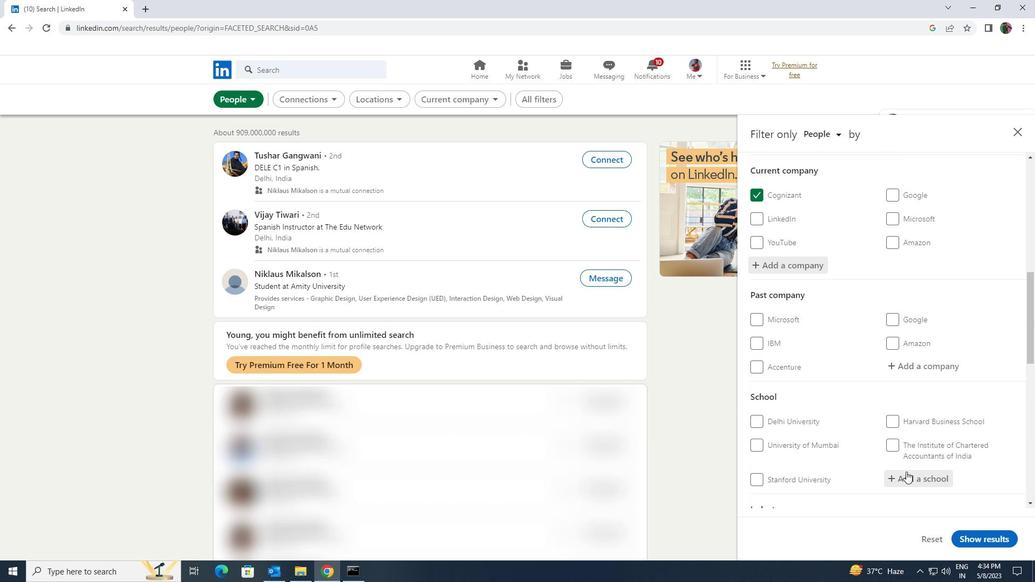 
Action: Key pressed <Key.shift><Key.shift><Key.shift><Key.shift><Key.shift><Key.shift><Key.shift><Key.shift><Key.shift>MUTHAYAMMA
Screenshot: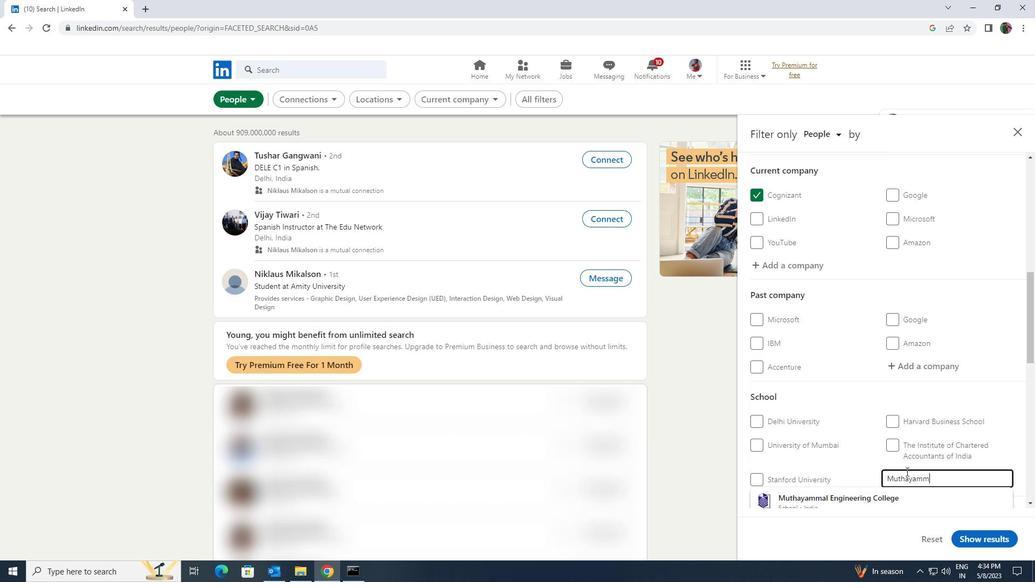 
Action: Mouse moved to (905, 505)
Screenshot: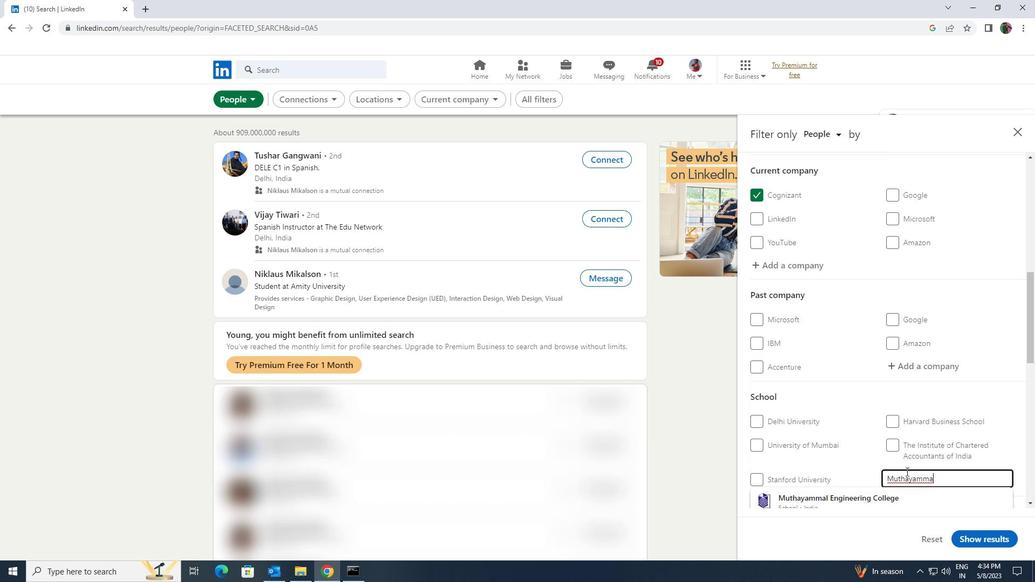 
Action: Mouse pressed left at (905, 505)
Screenshot: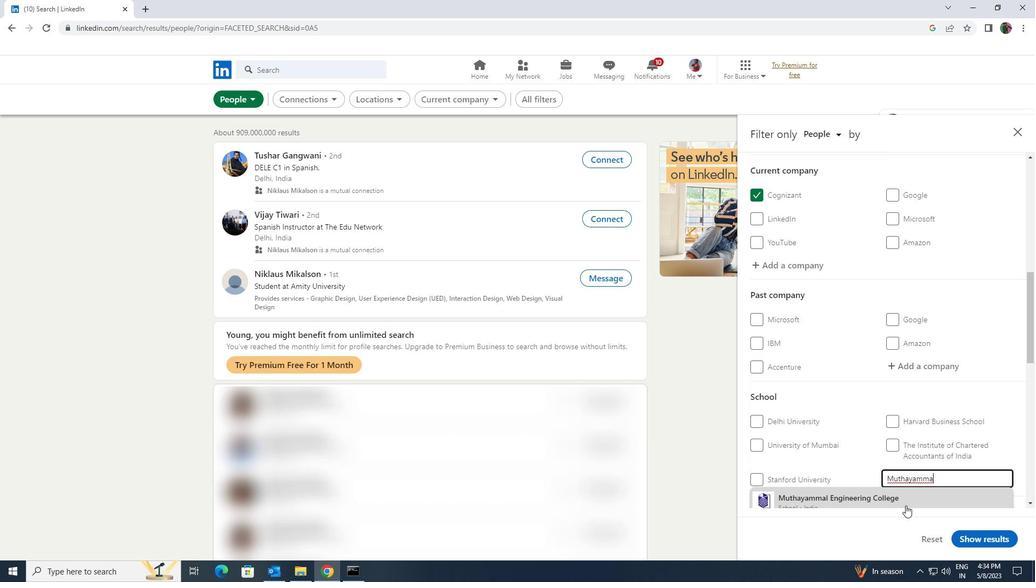 
Action: Mouse moved to (908, 486)
Screenshot: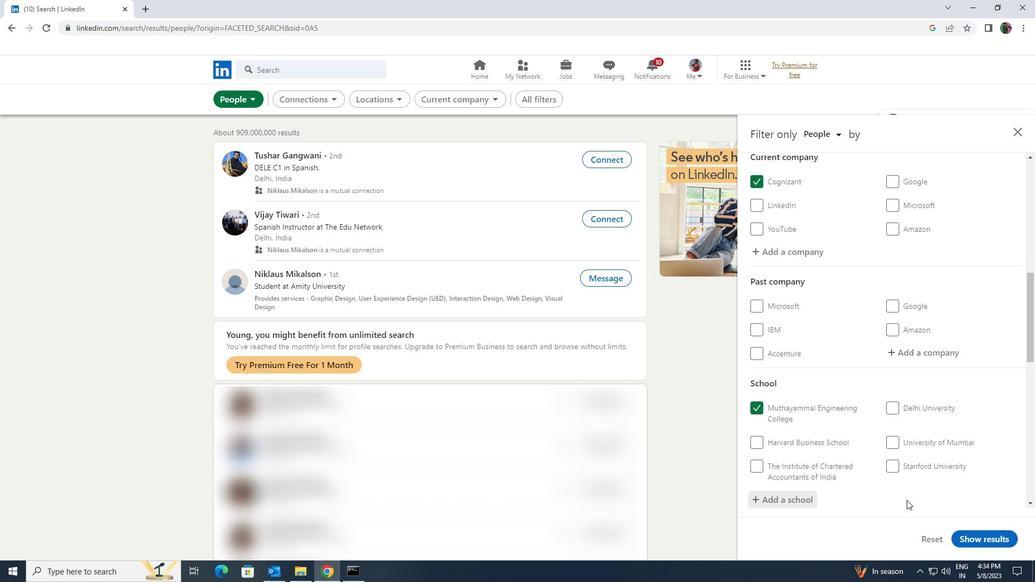 
Action: Mouse scrolled (908, 486) with delta (0, 0)
Screenshot: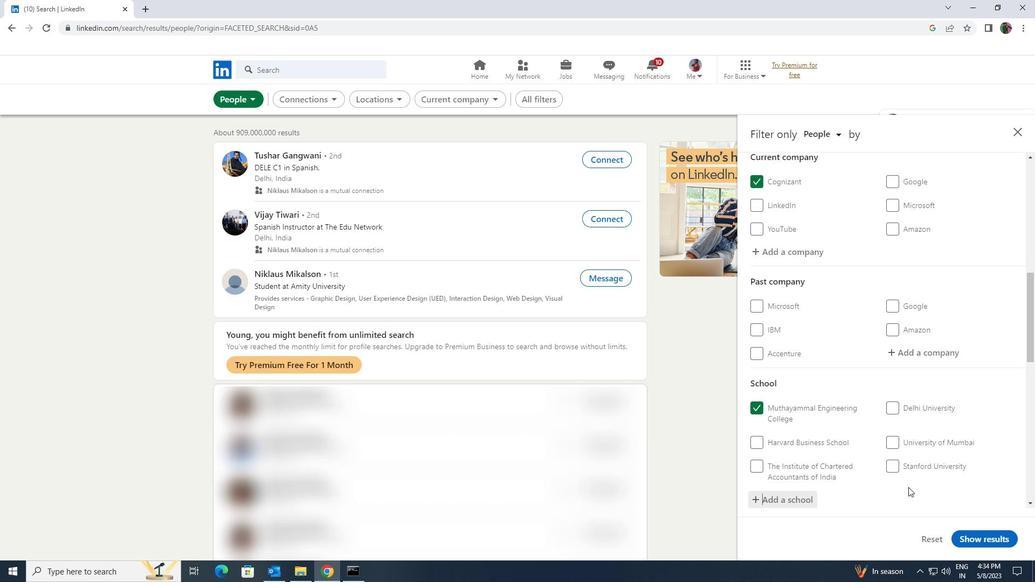 
Action: Mouse scrolled (908, 486) with delta (0, 0)
Screenshot: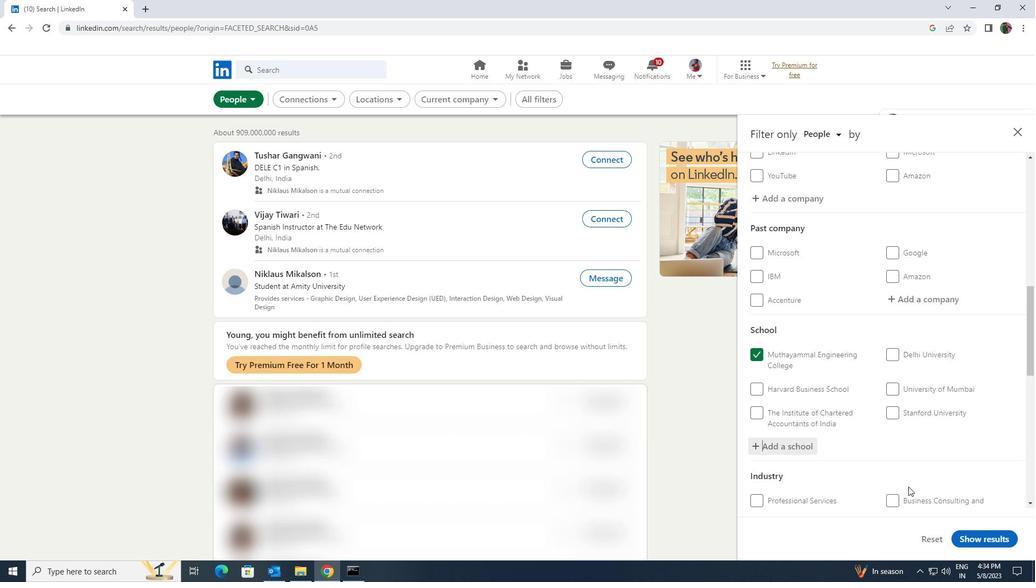 
Action: Mouse scrolled (908, 486) with delta (0, 0)
Screenshot: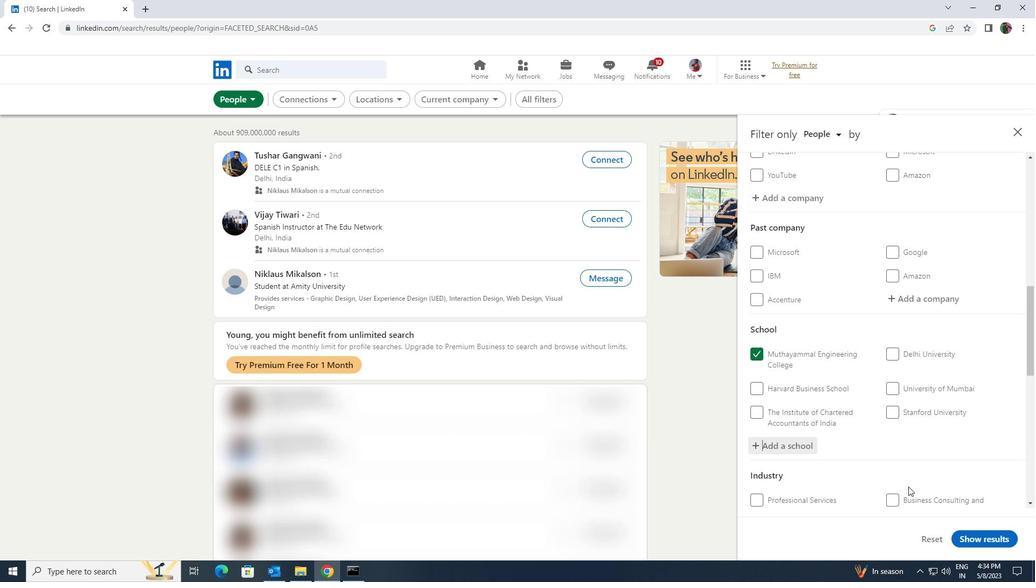 
Action: Mouse scrolled (908, 486) with delta (0, 0)
Screenshot: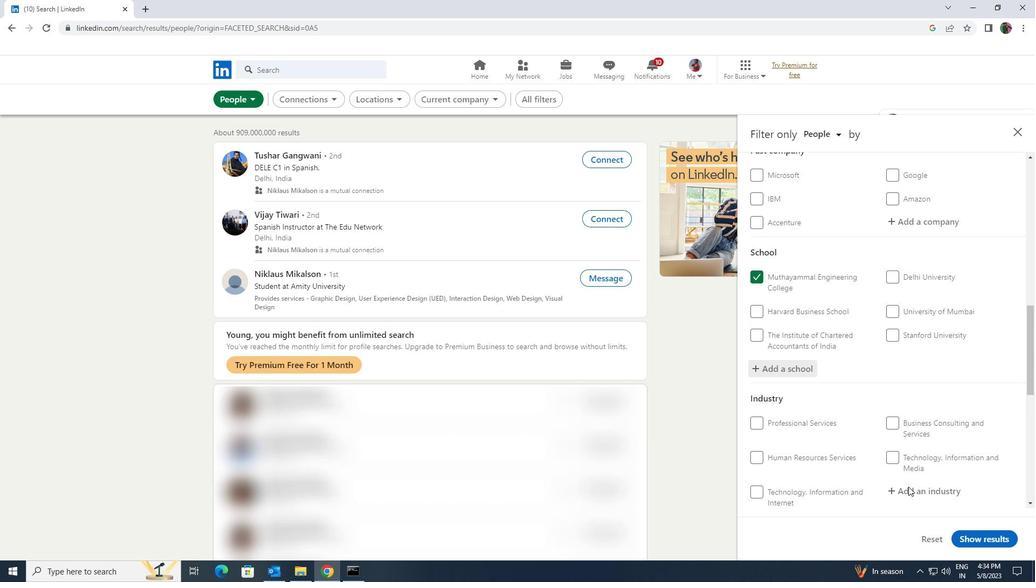 
Action: Mouse moved to (930, 413)
Screenshot: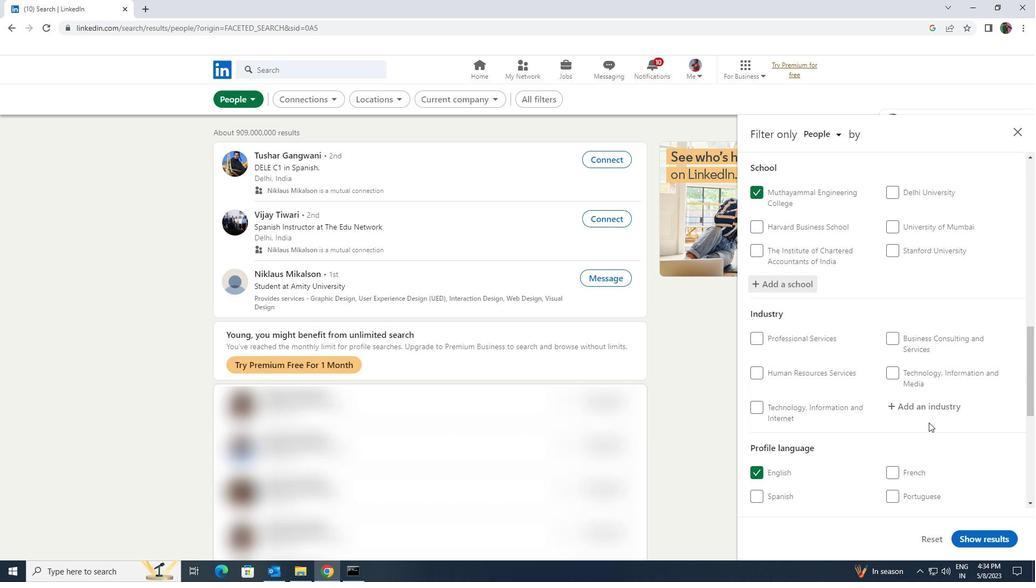 
Action: Mouse pressed left at (930, 413)
Screenshot: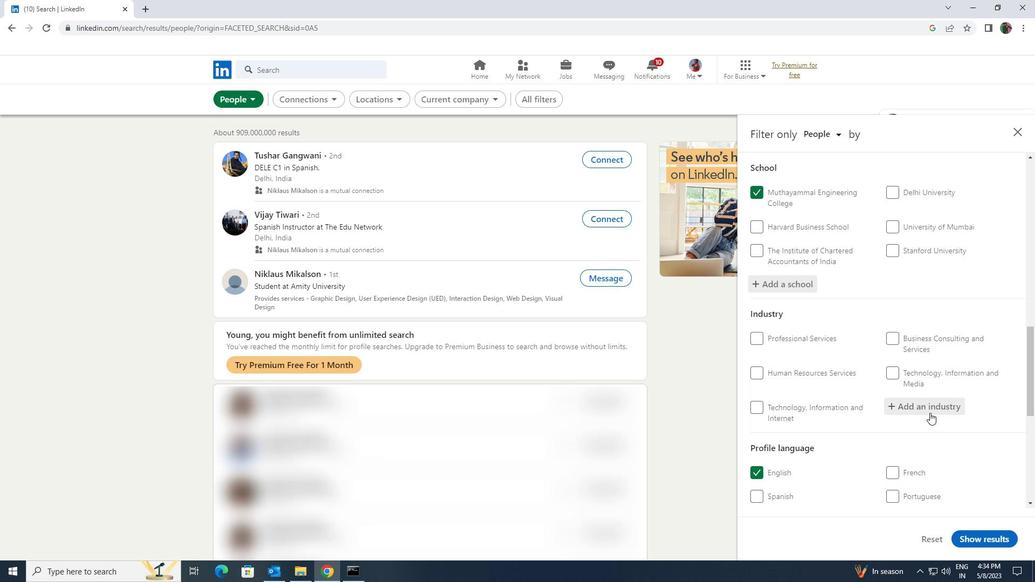 
Action: Key pressed <Key.shift>CONSERVATION
Screenshot: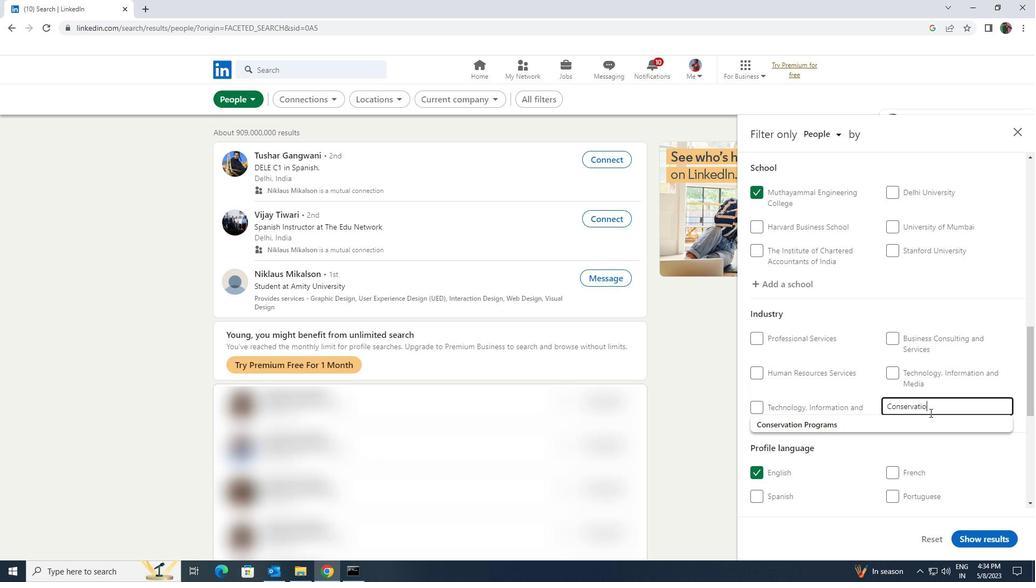 
Action: Mouse moved to (926, 423)
Screenshot: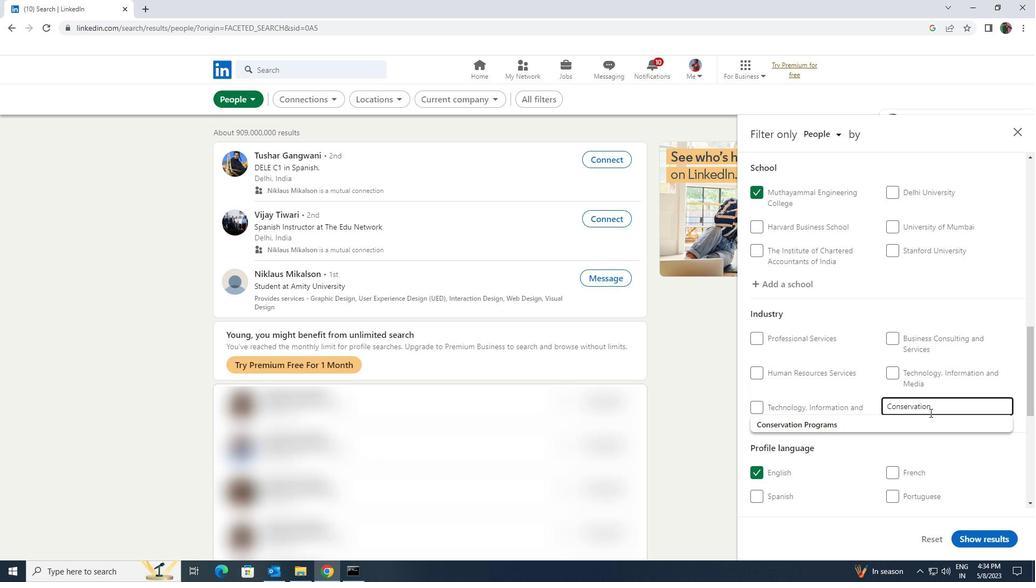
Action: Mouse pressed left at (926, 423)
Screenshot: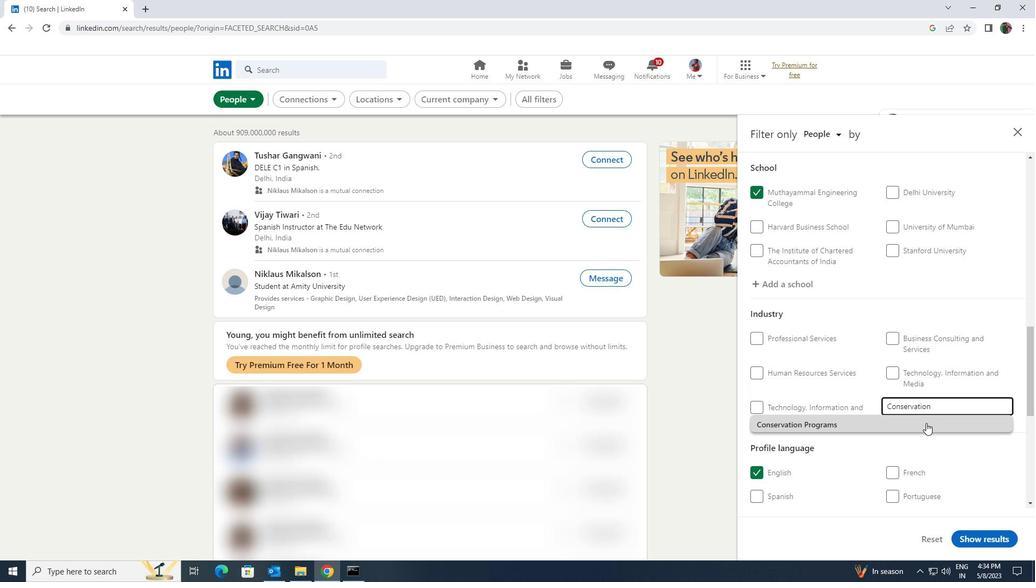 
Action: Mouse scrolled (926, 422) with delta (0, 0)
Screenshot: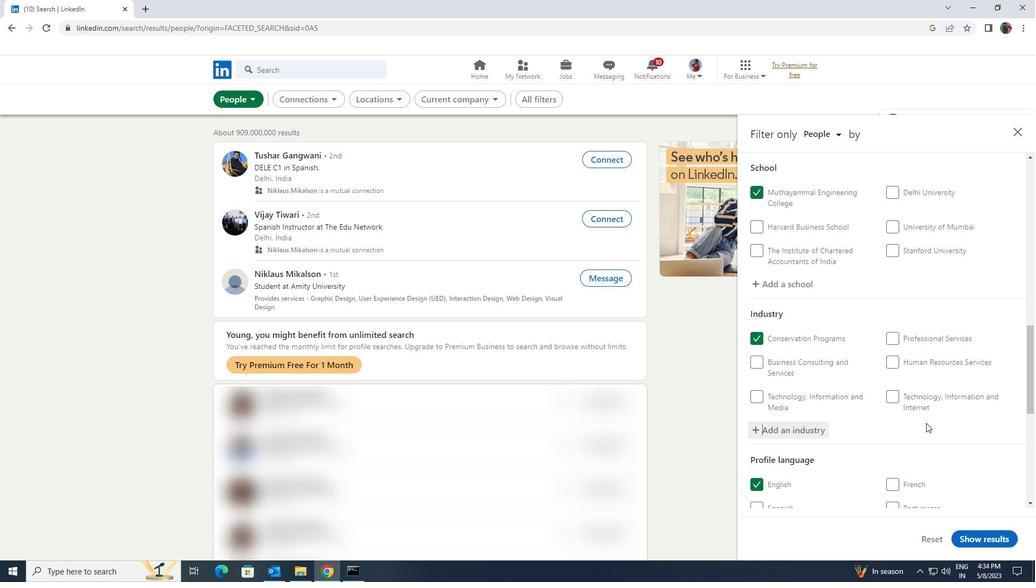 
Action: Mouse scrolled (926, 422) with delta (0, 0)
Screenshot: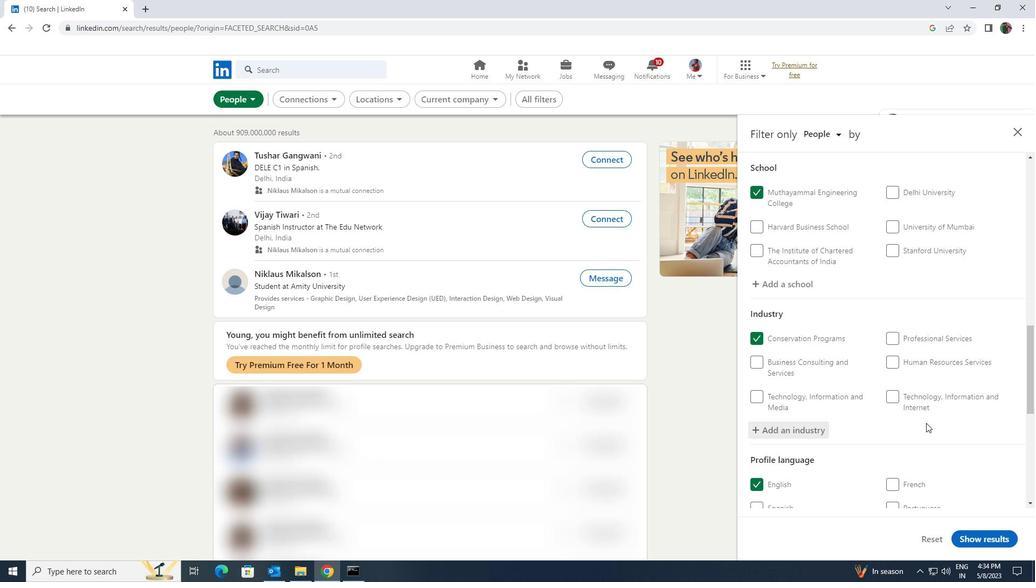 
Action: Mouse scrolled (926, 422) with delta (0, 0)
Screenshot: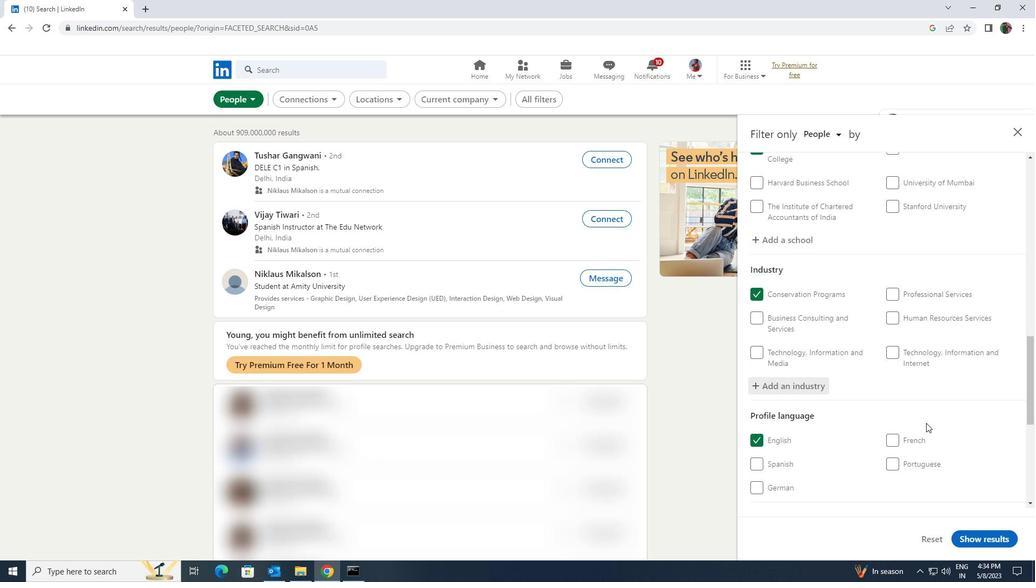 
Action: Mouse scrolled (926, 422) with delta (0, 0)
Screenshot: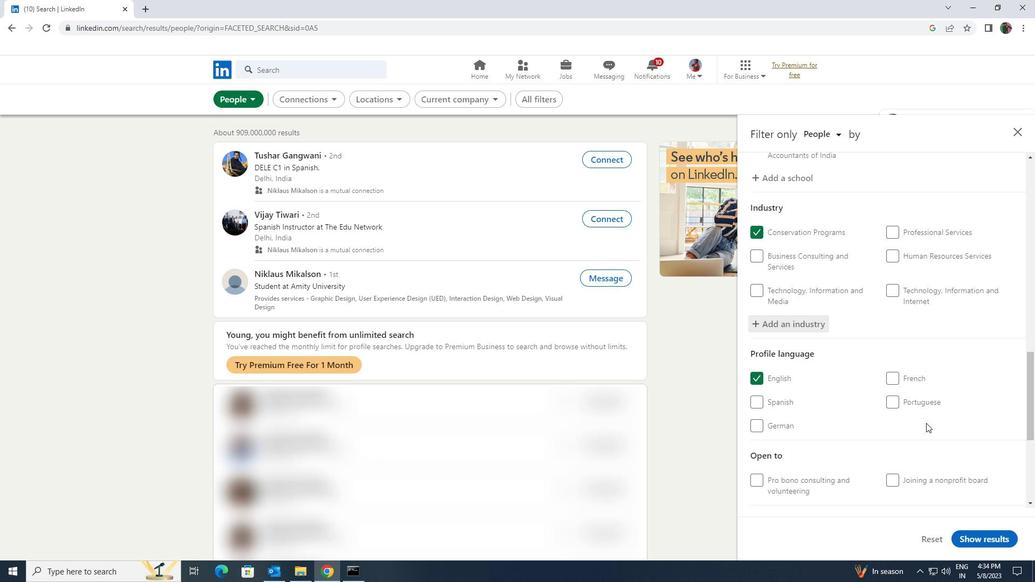 
Action: Mouse scrolled (926, 422) with delta (0, 0)
Screenshot: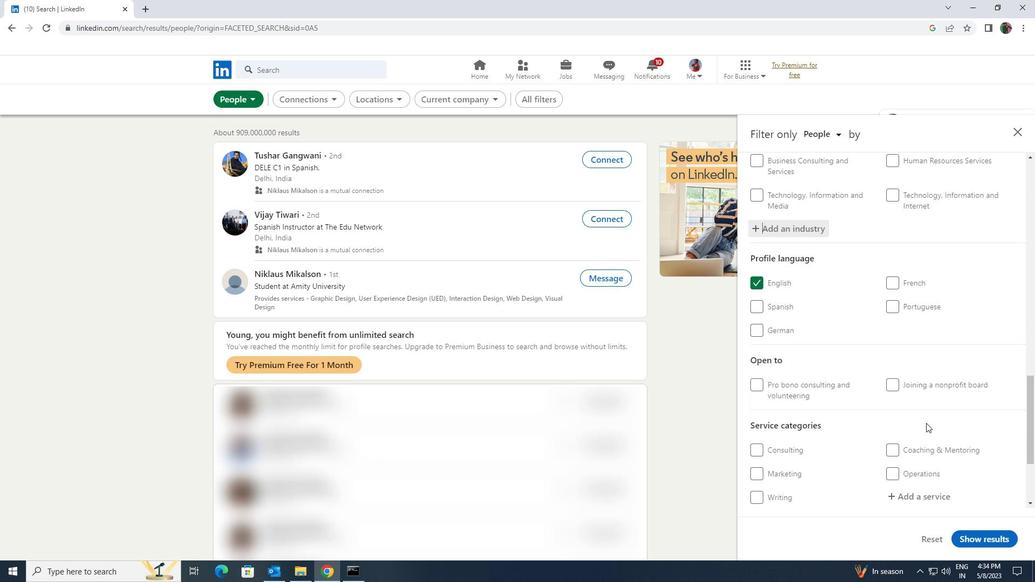 
Action: Mouse moved to (923, 427)
Screenshot: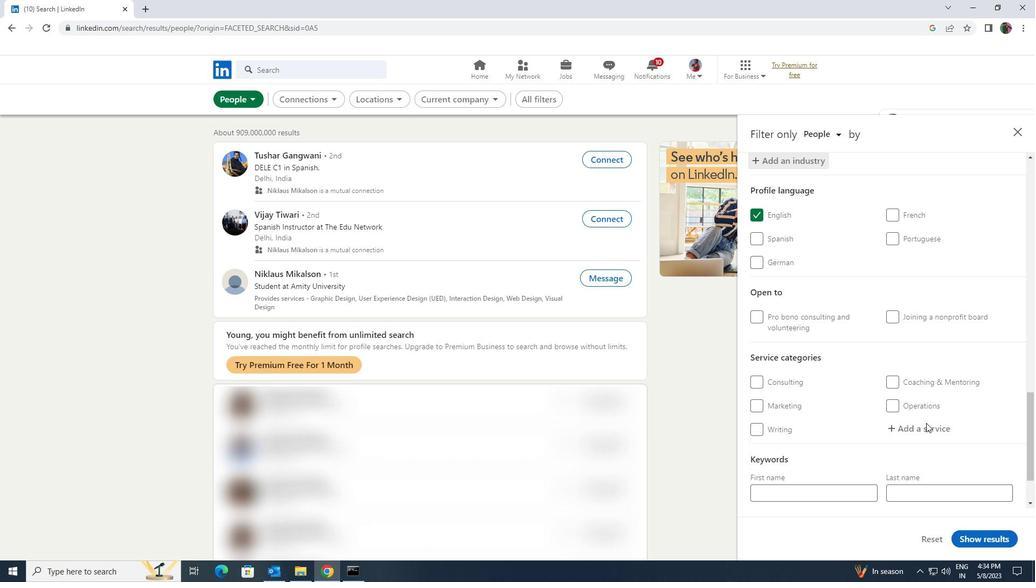 
Action: Mouse pressed left at (923, 427)
Screenshot: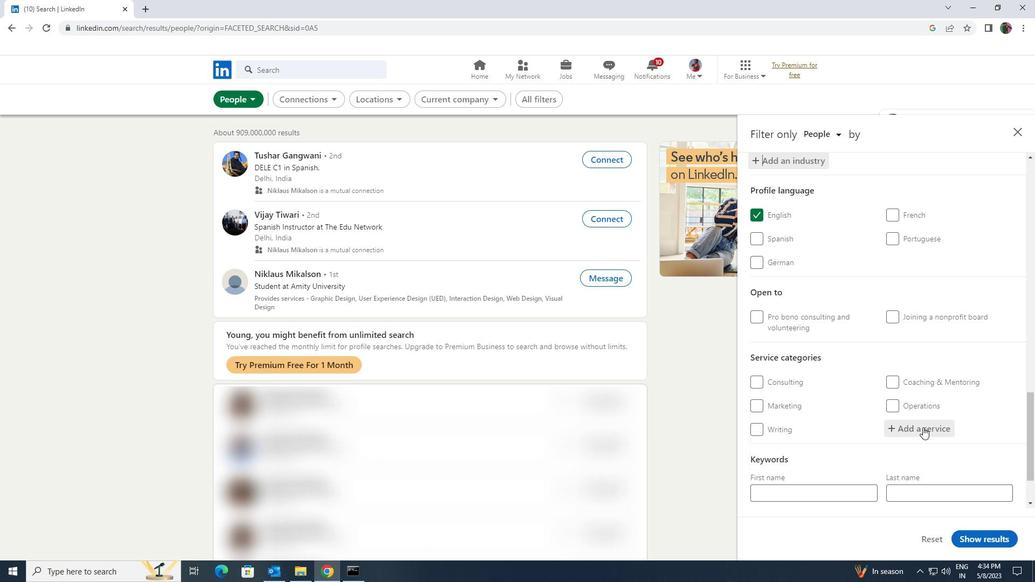 
Action: Key pressed <Key.shift><Key.shift><Key.shift>FINACIAL<Key.backspace><Key.backspace><Key.backspace><Key.backspace>NCIAL<Key.space><Key.shift>PL
Screenshot: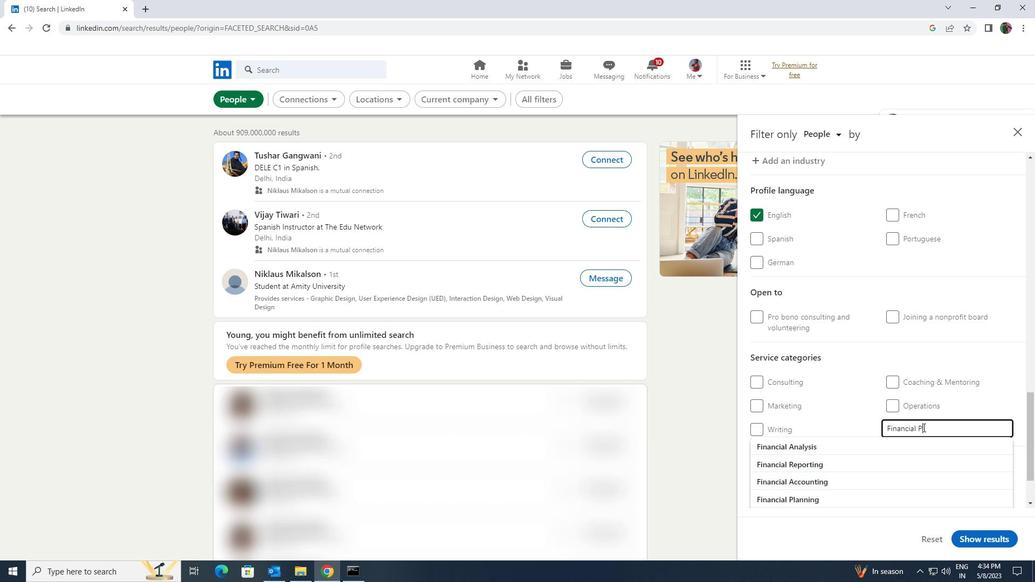 
Action: Mouse moved to (918, 437)
Screenshot: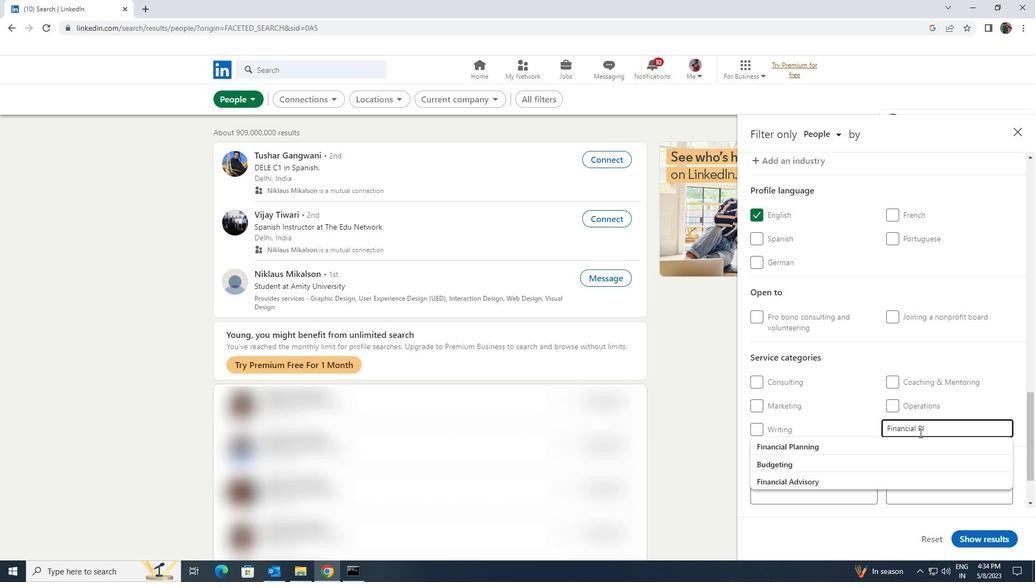 
Action: Mouse pressed left at (918, 437)
Screenshot: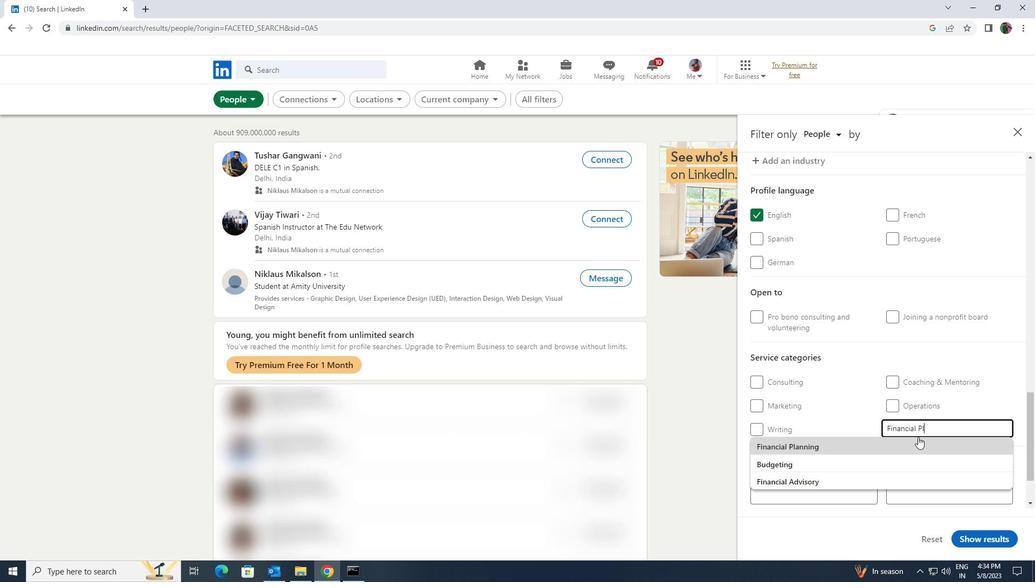 
Action: Mouse scrolled (918, 436) with delta (0, 0)
Screenshot: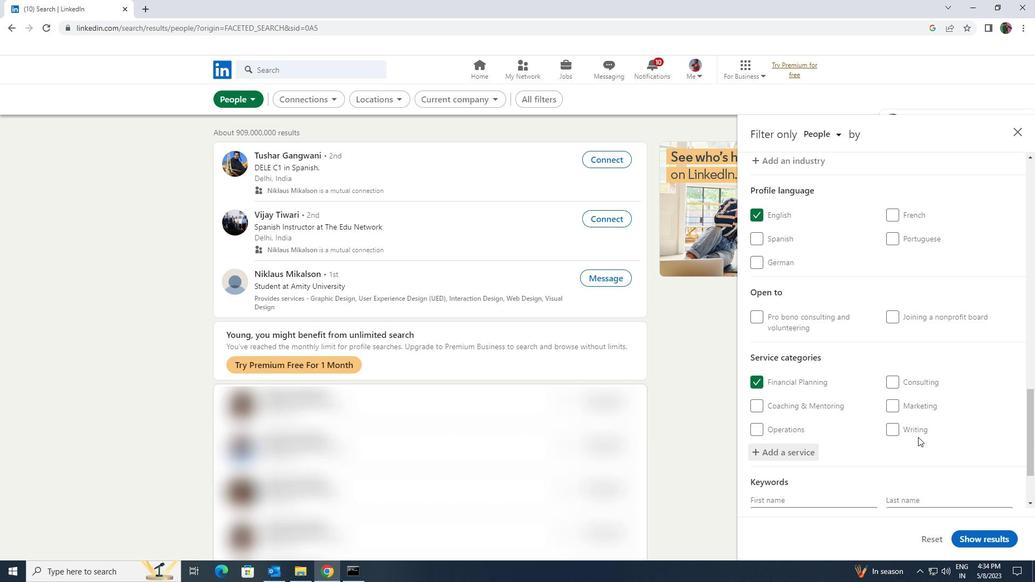 
Action: Mouse scrolled (918, 436) with delta (0, 0)
Screenshot: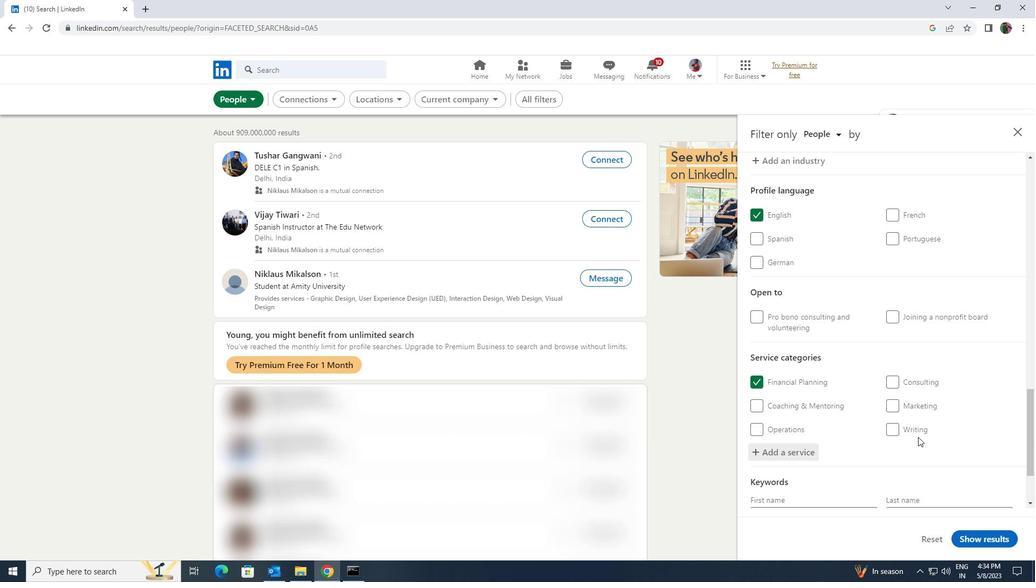 
Action: Mouse scrolled (918, 436) with delta (0, 0)
Screenshot: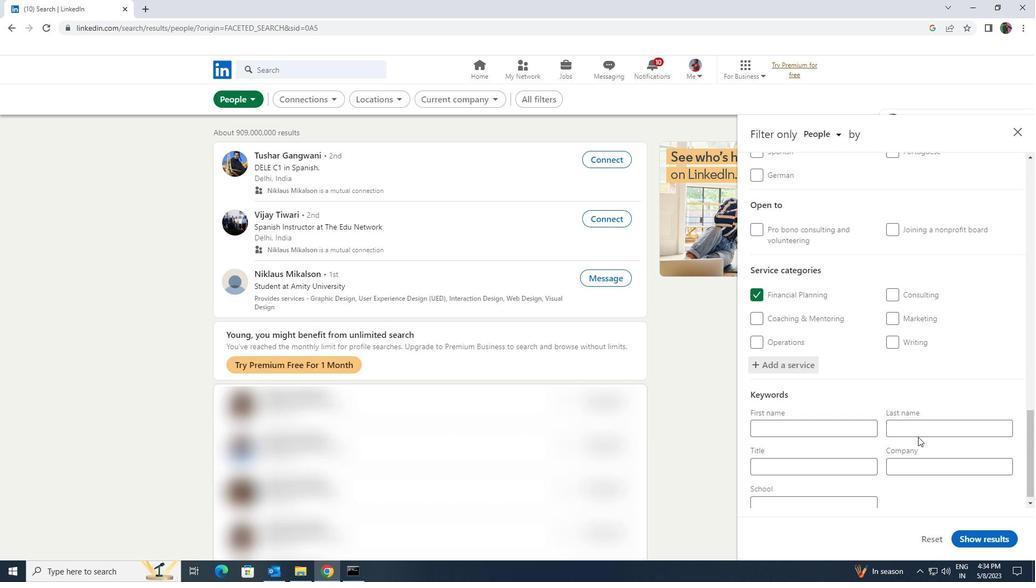 
Action: Mouse moved to (868, 461)
Screenshot: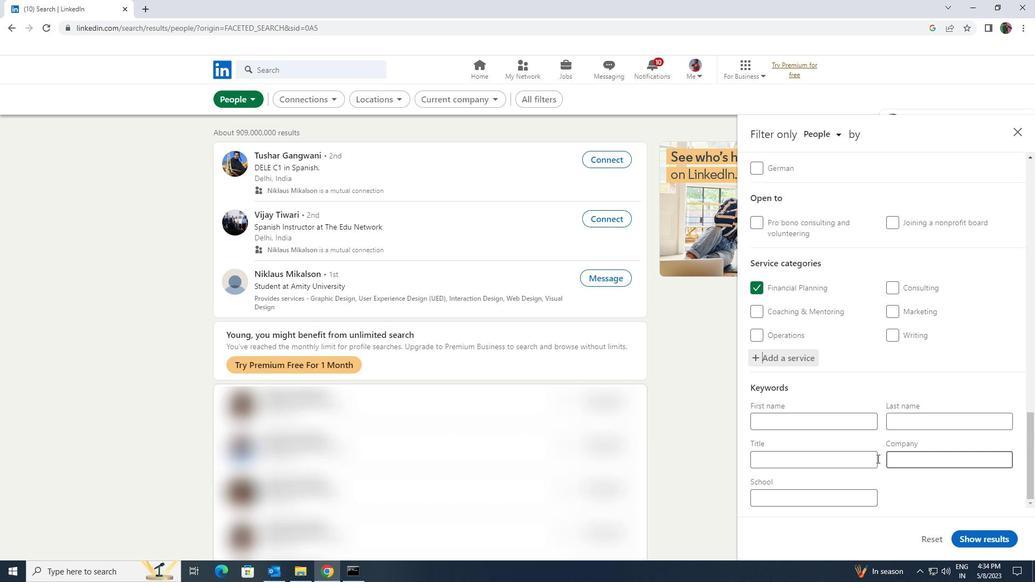 
Action: Mouse pressed left at (868, 461)
Screenshot: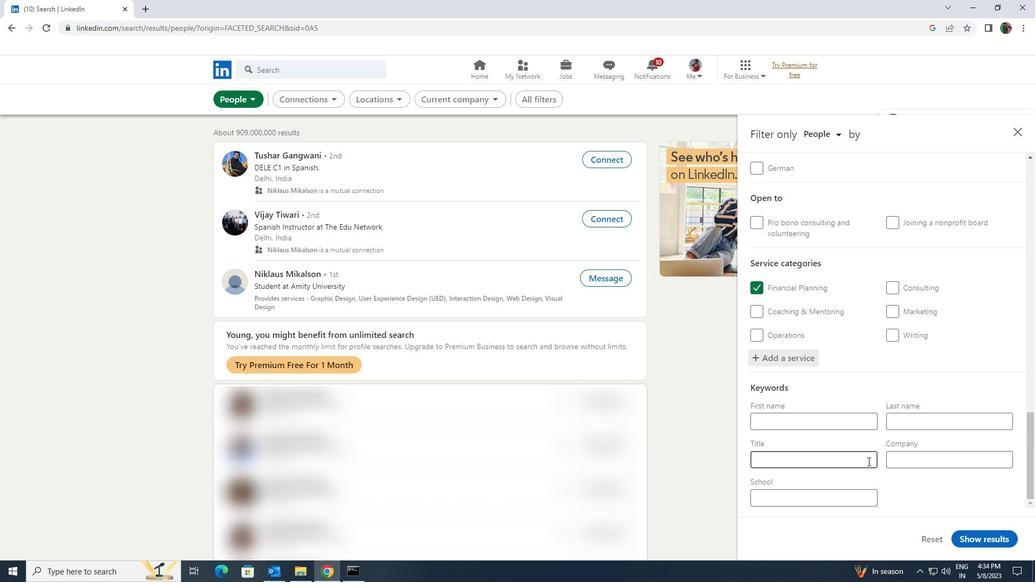 
Action: Key pressed <Key.shift><Key.shift><Key.shift><Key.shift><Key.shift><Key.shift>AREA<Key.space><Key.shift>SALES<Key.space><Key.shift><Key.shift><Key.shift><Key.shift><Key.shift>MANAGER
Screenshot: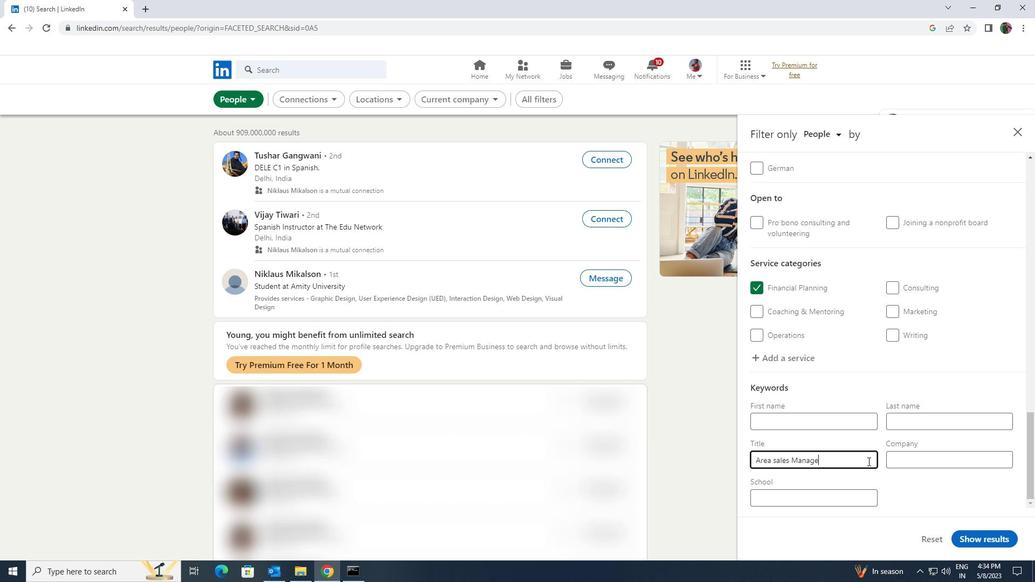
Action: Mouse moved to (964, 535)
Screenshot: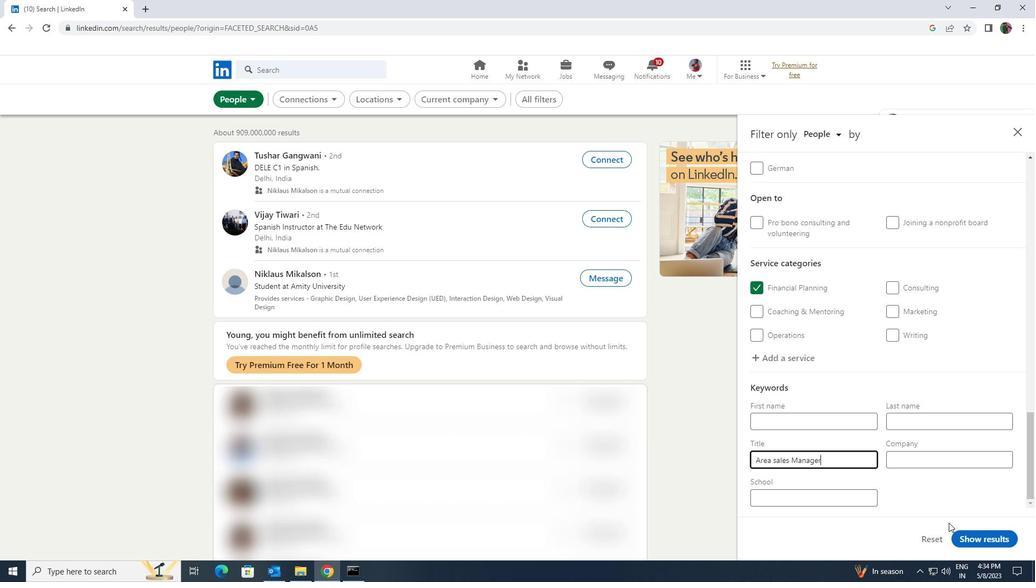 
Action: Mouse pressed left at (964, 535)
Screenshot: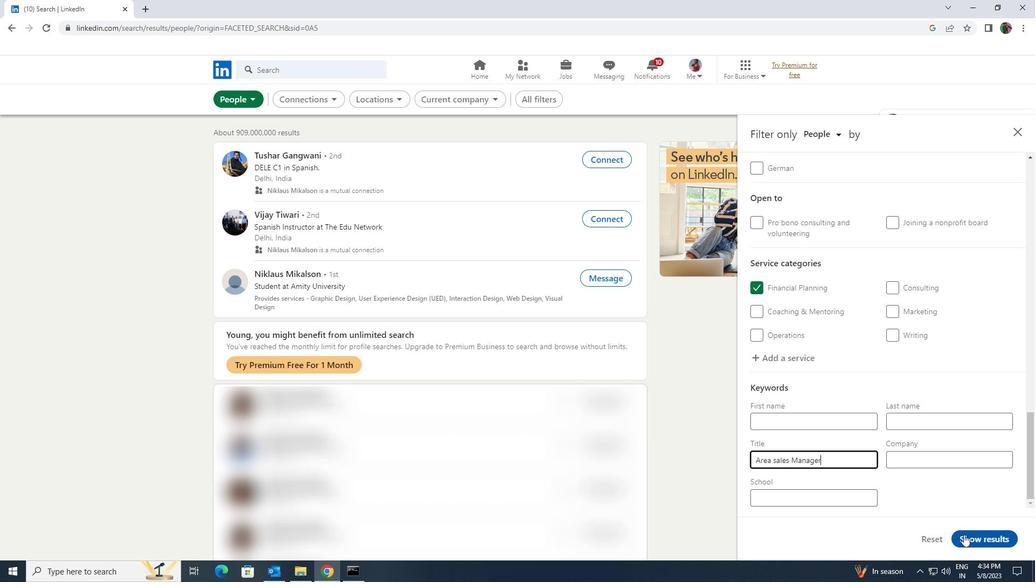 
